 Task: Edit the show available start times in increments of 10 minutes.
Action: Mouse moved to (559, 332)
Screenshot: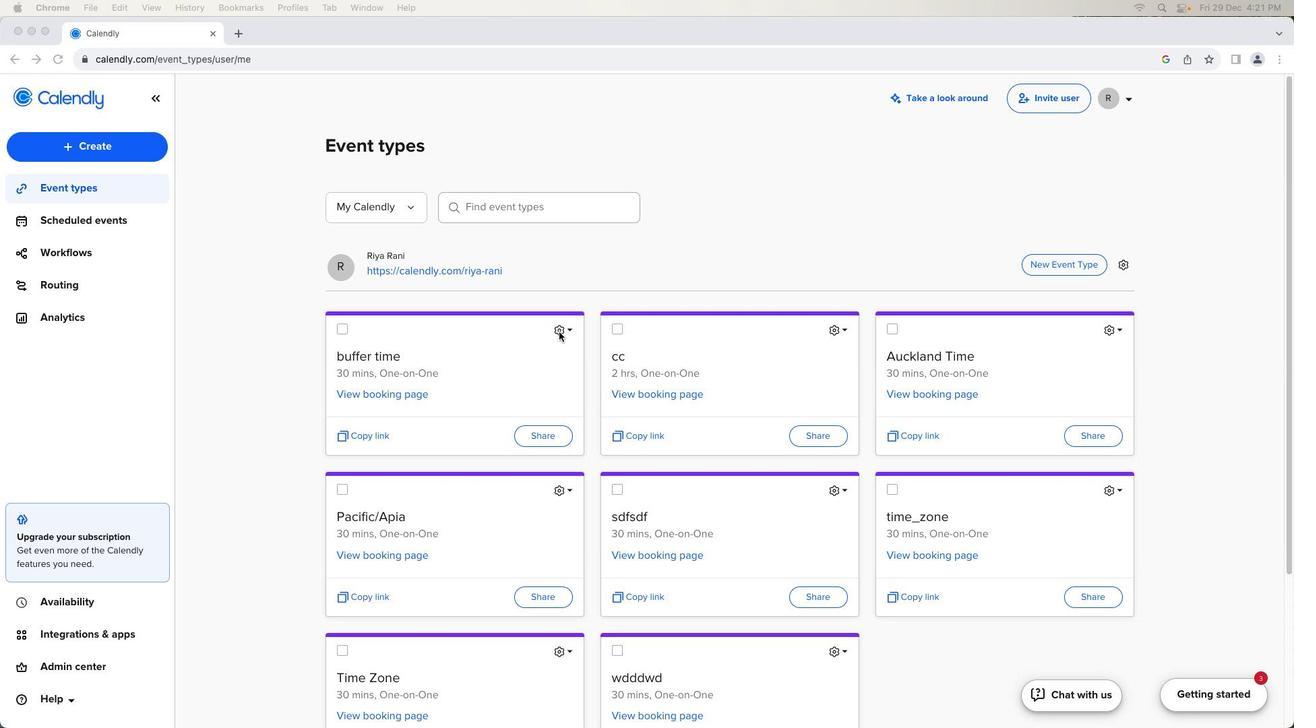 
Action: Mouse pressed left at (559, 332)
Screenshot: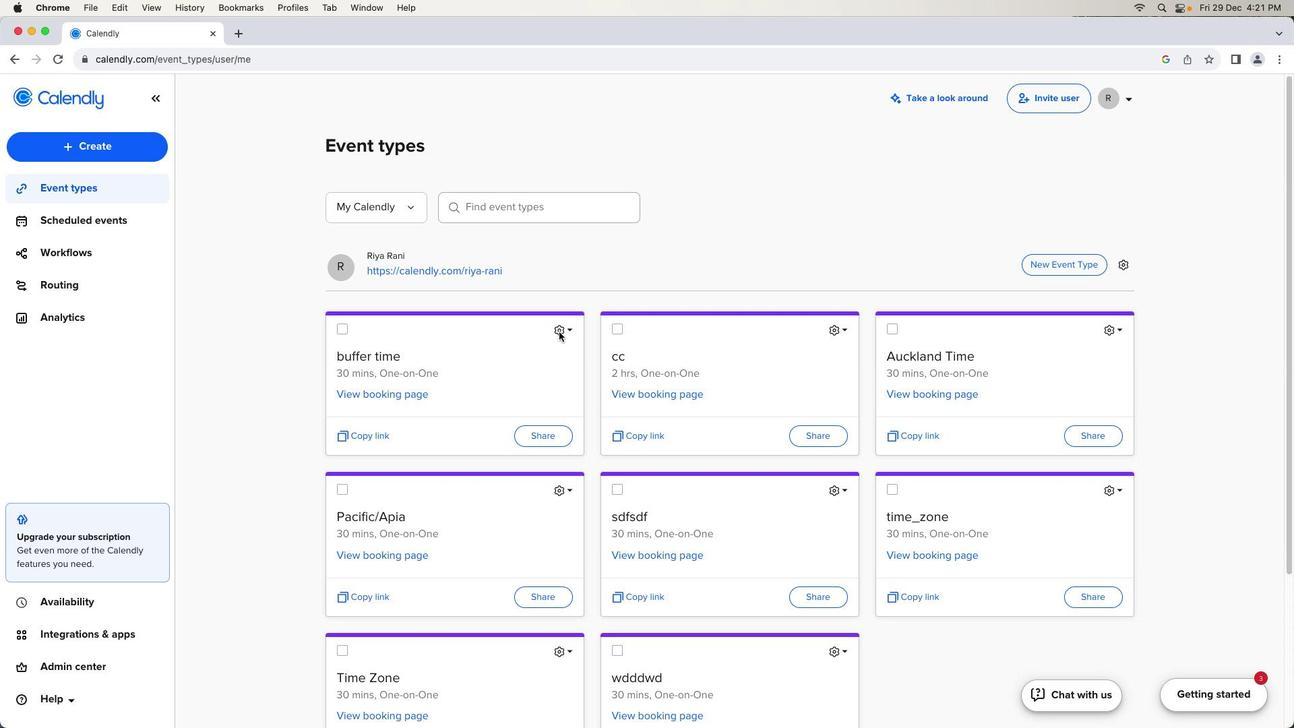 
Action: Mouse moved to (559, 329)
Screenshot: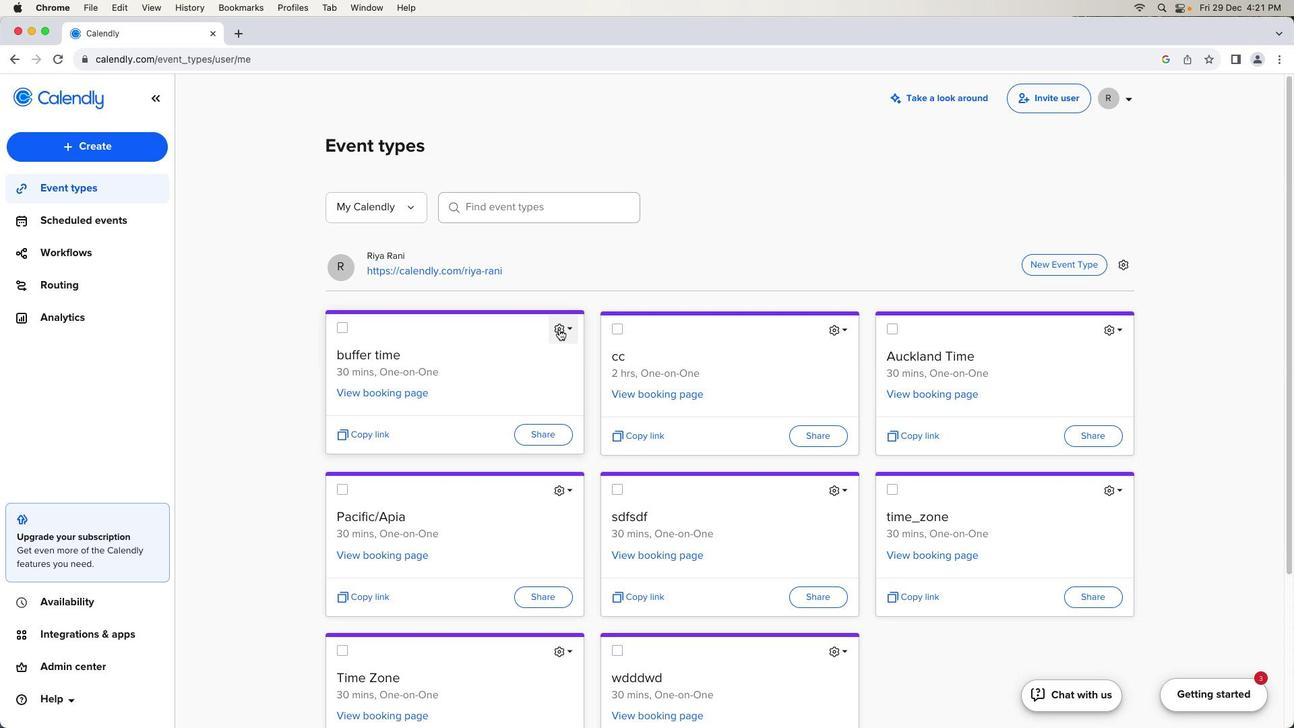 
Action: Mouse pressed left at (559, 329)
Screenshot: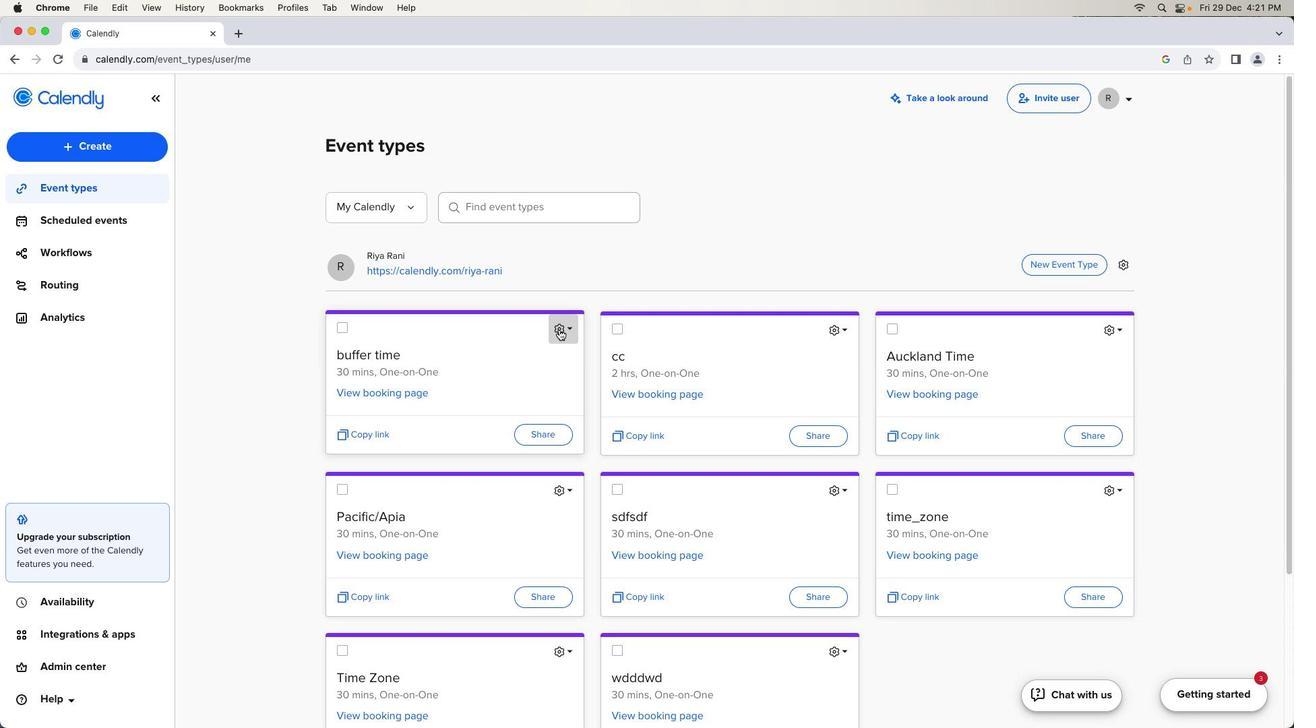
Action: Mouse moved to (526, 374)
Screenshot: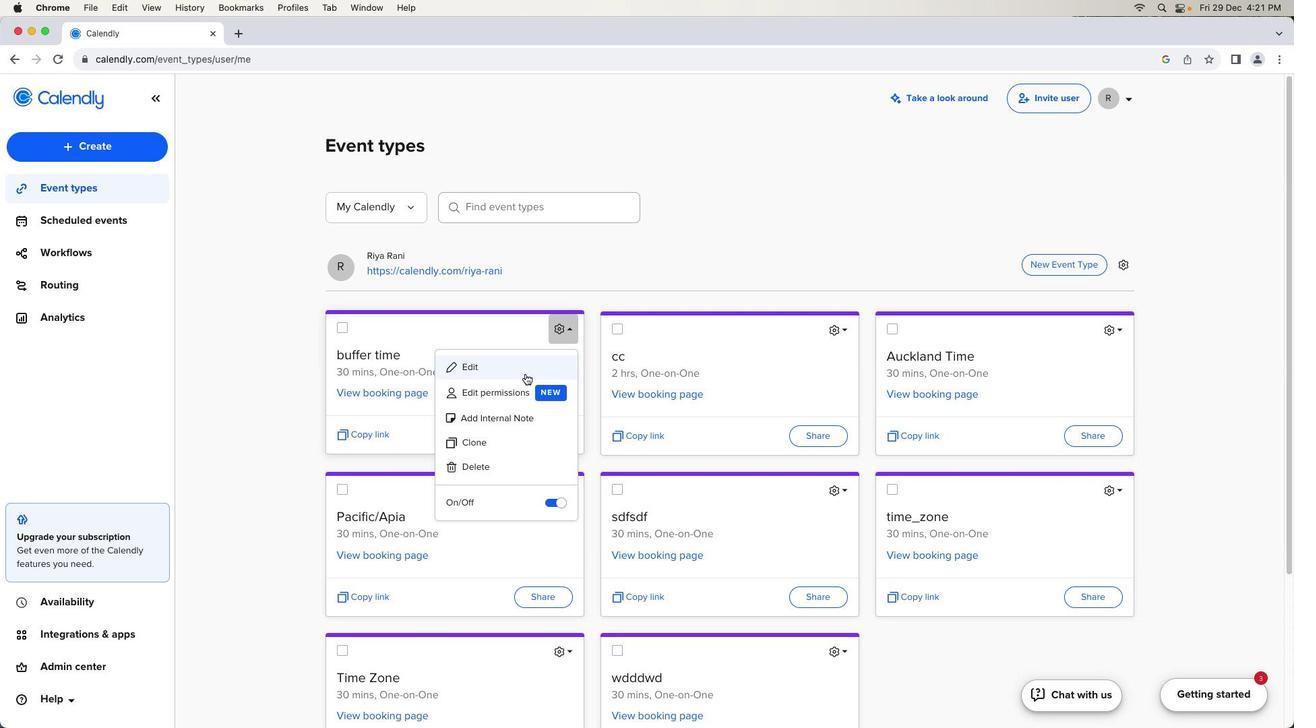 
Action: Mouse pressed left at (526, 374)
Screenshot: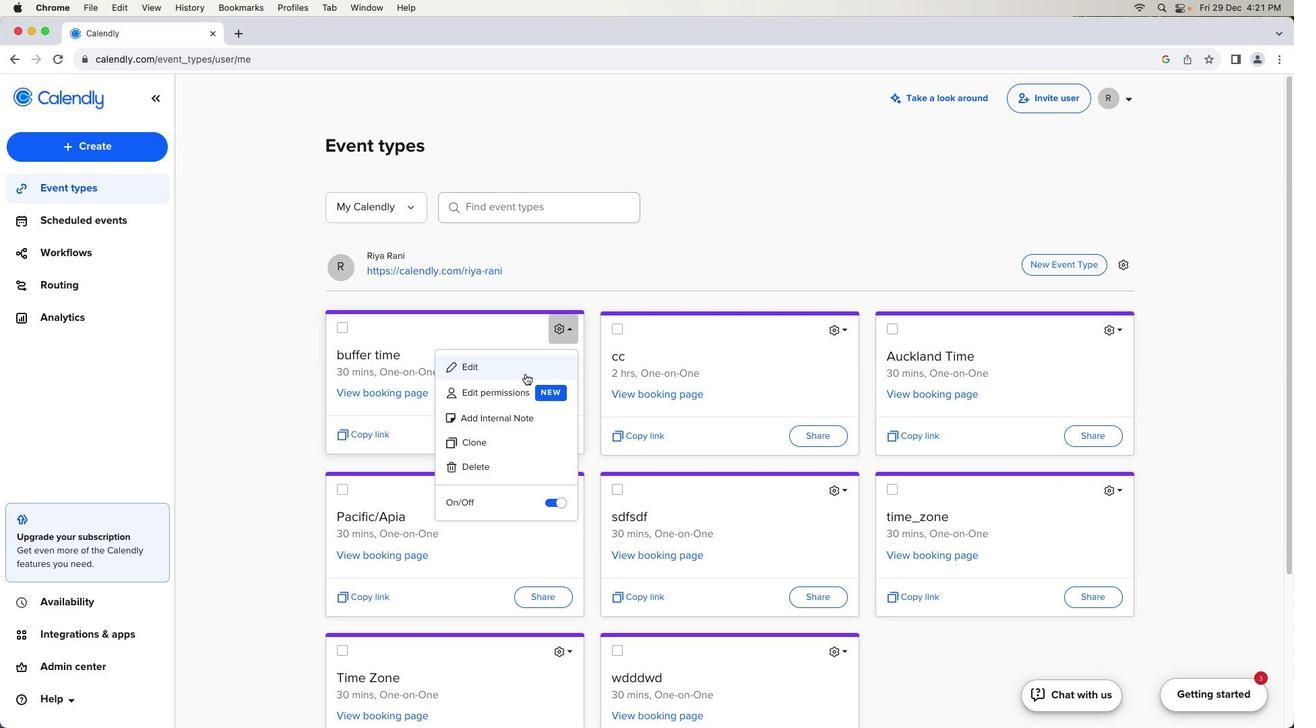 
Action: Mouse moved to (234, 422)
Screenshot: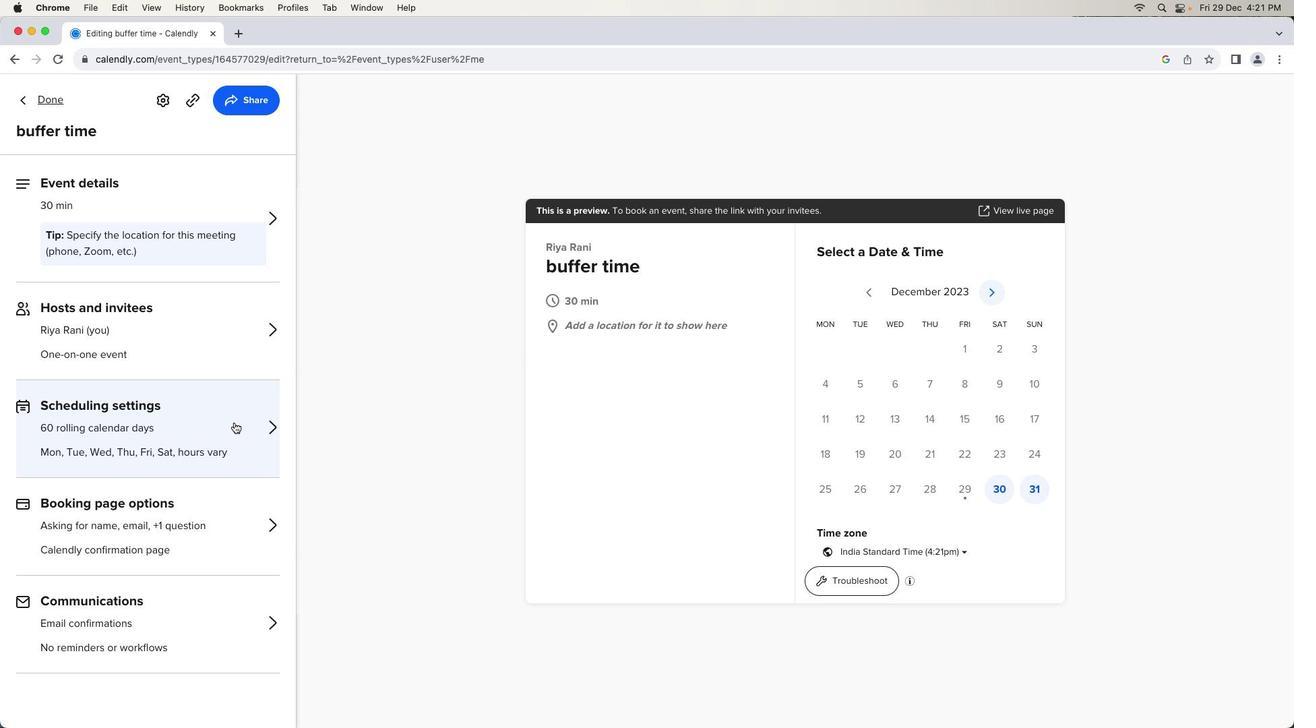 
Action: Mouse pressed left at (234, 422)
Screenshot: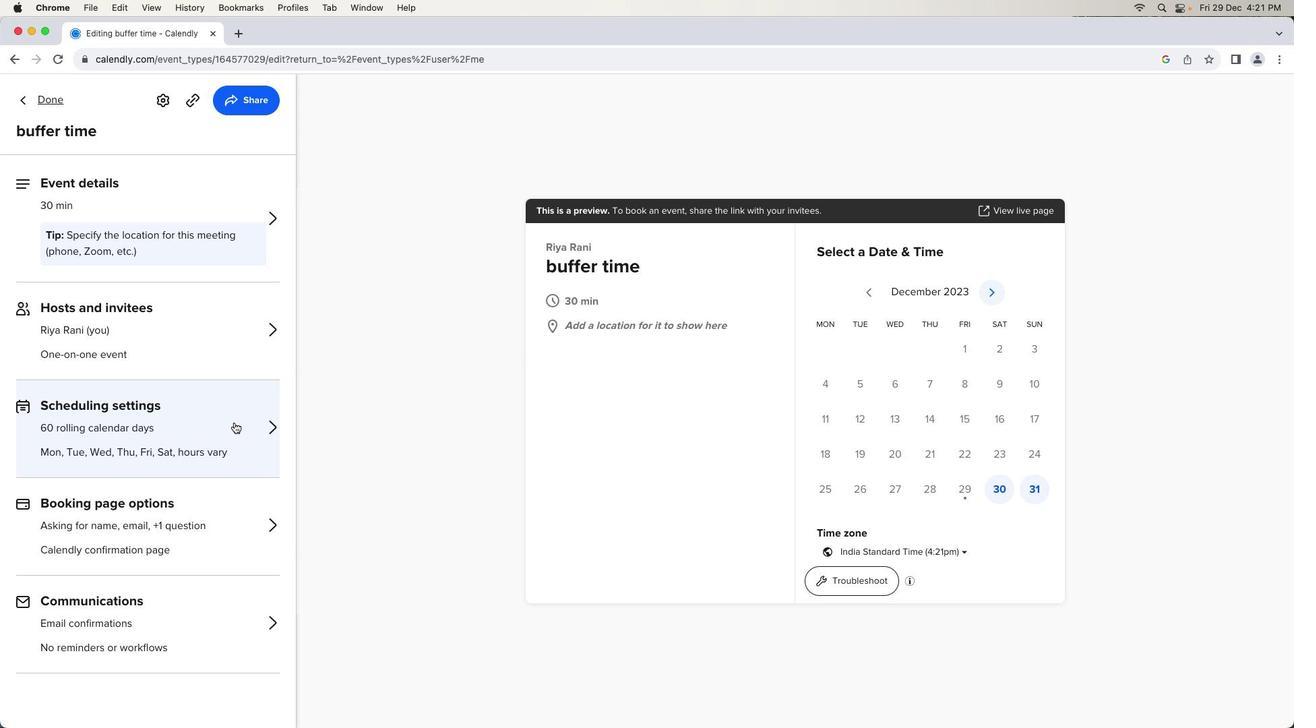 
Action: Mouse moved to (225, 546)
Screenshot: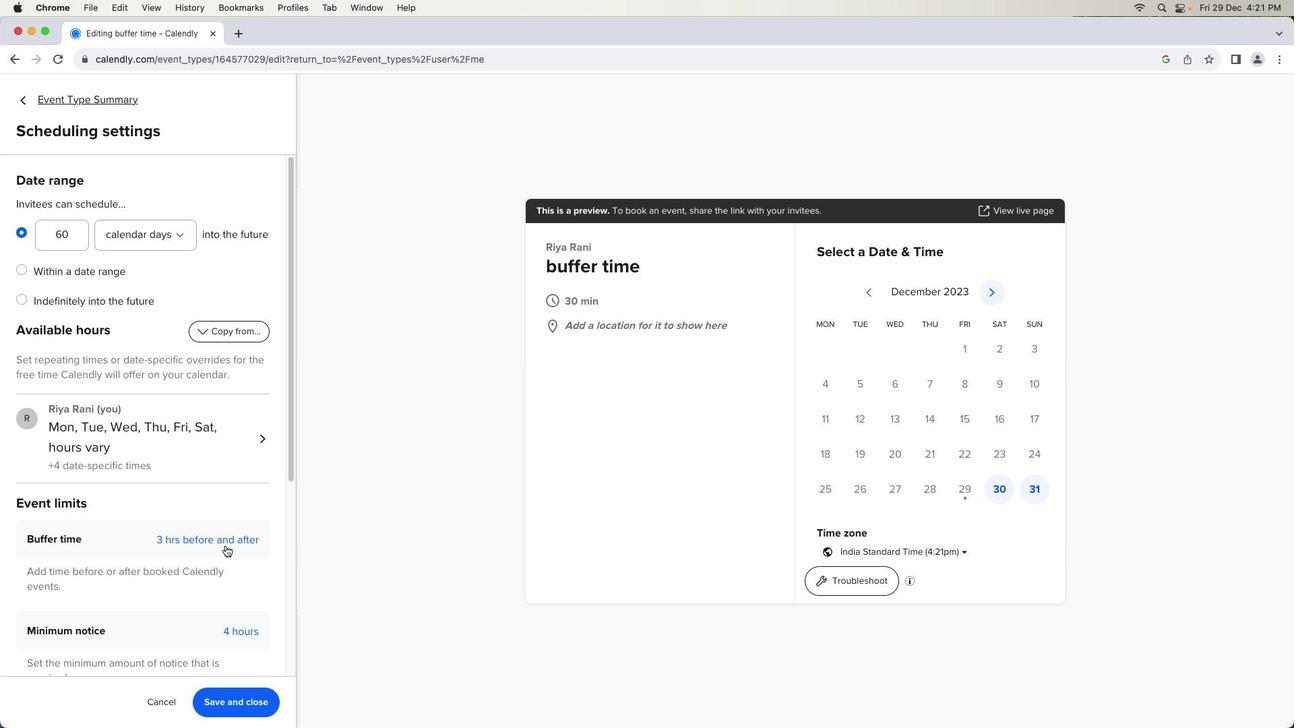 
Action: Mouse scrolled (225, 546) with delta (0, 0)
Screenshot: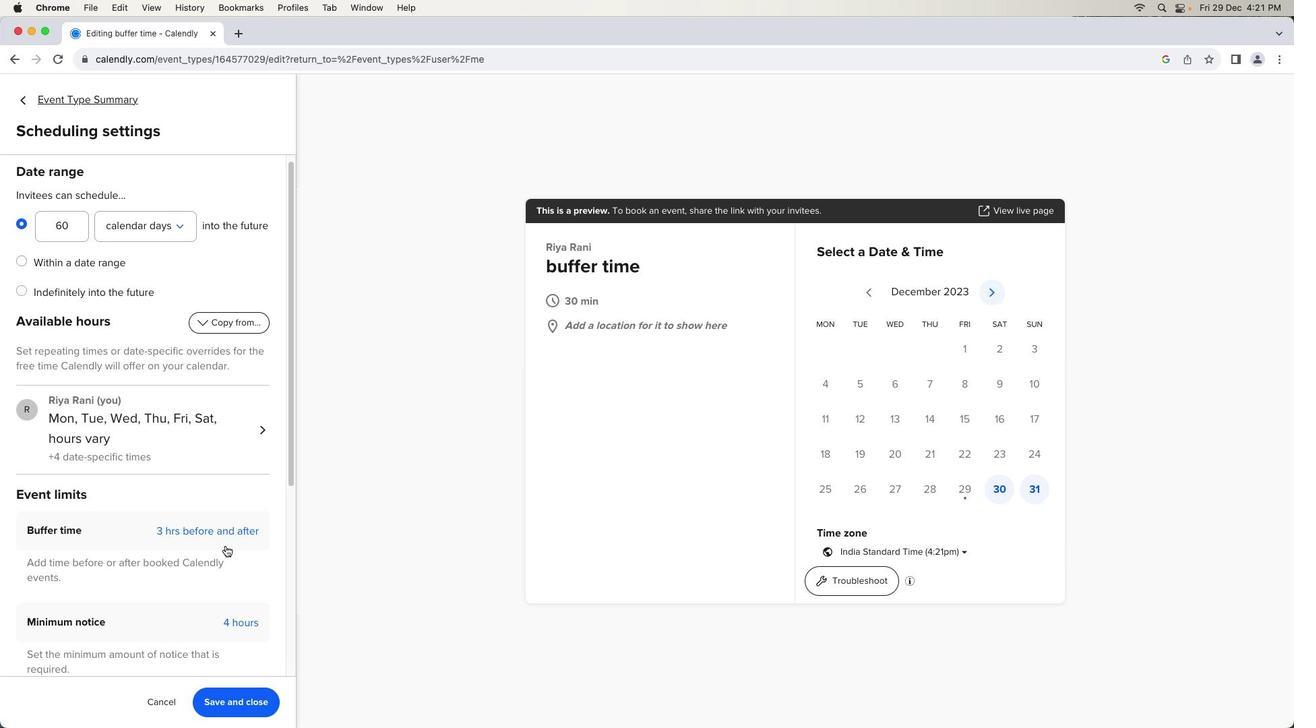 
Action: Mouse scrolled (225, 546) with delta (0, 0)
Screenshot: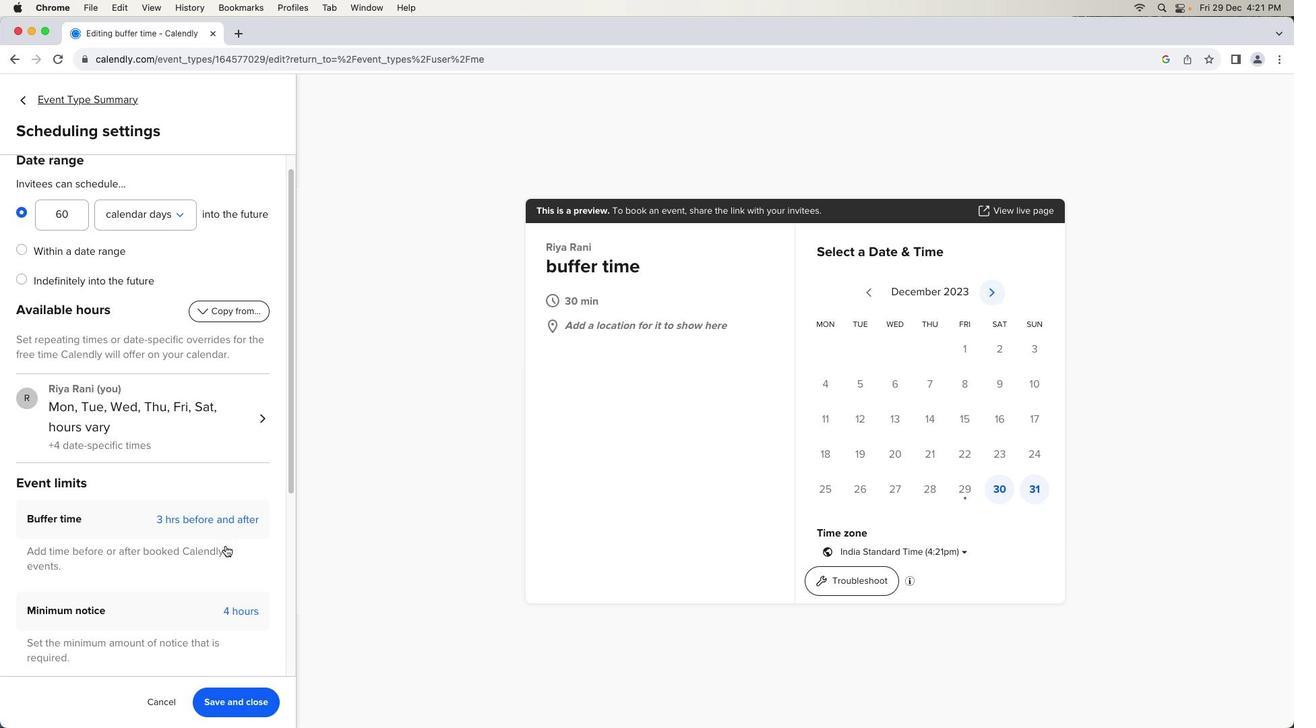 
Action: Mouse scrolled (225, 546) with delta (0, -1)
Screenshot: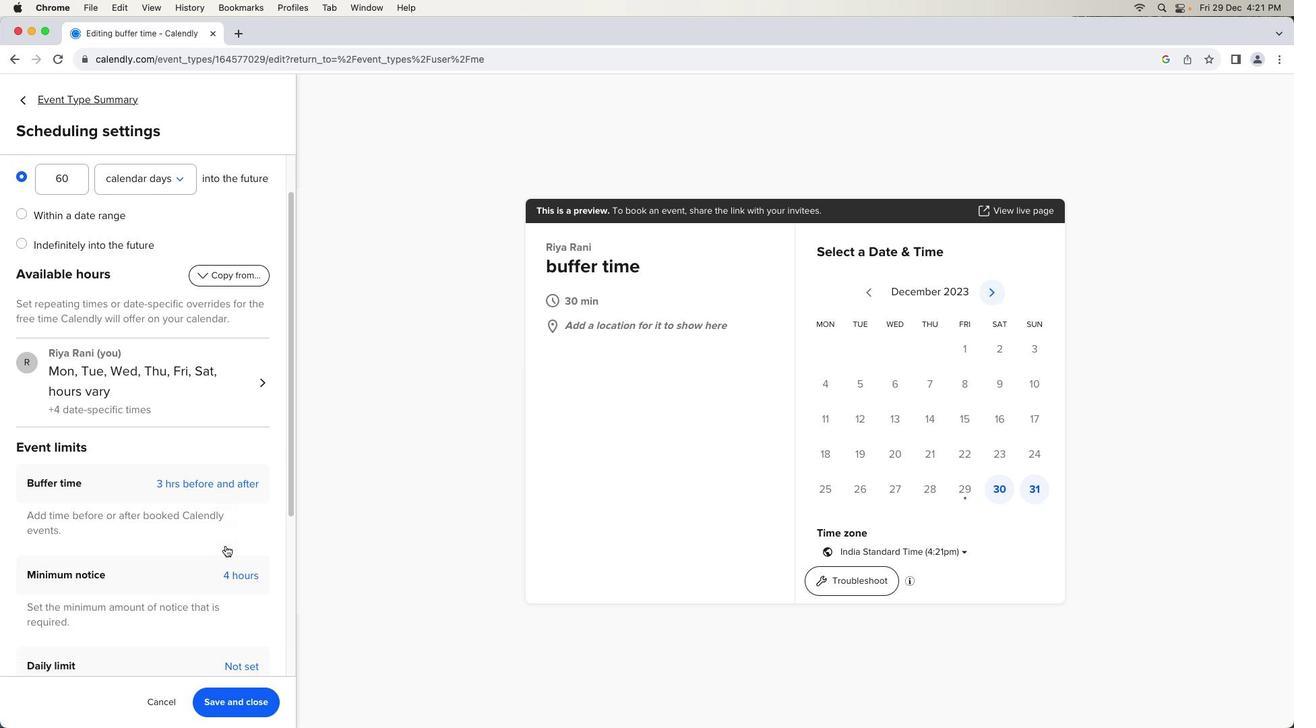 
Action: Mouse scrolled (225, 546) with delta (0, 0)
Screenshot: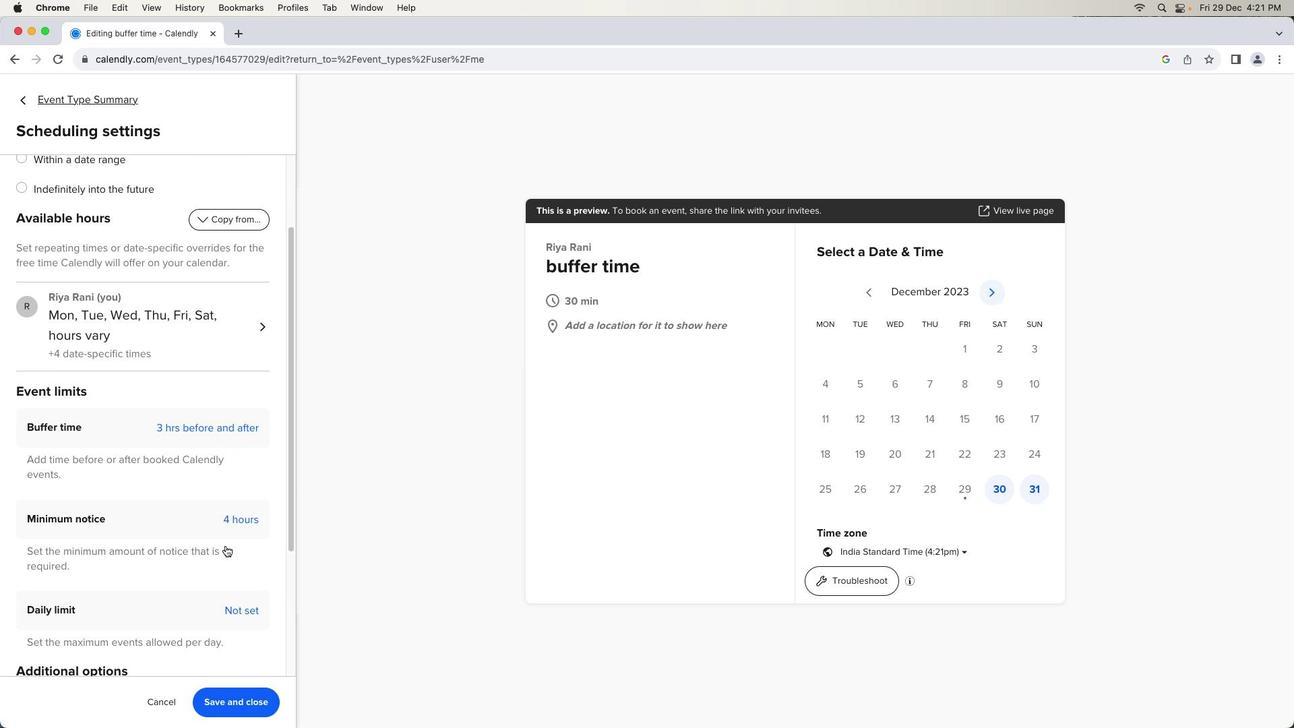 
Action: Mouse scrolled (225, 546) with delta (0, 0)
Screenshot: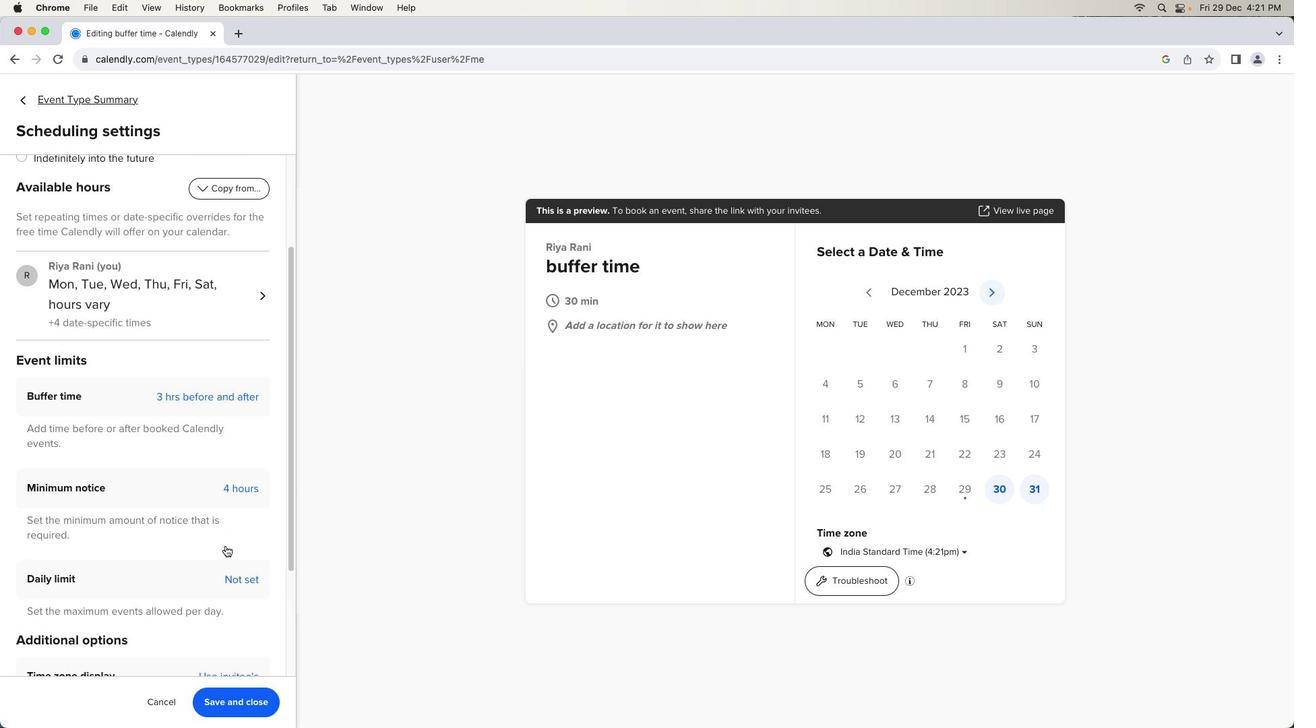 
Action: Mouse scrolled (225, 546) with delta (0, -2)
Screenshot: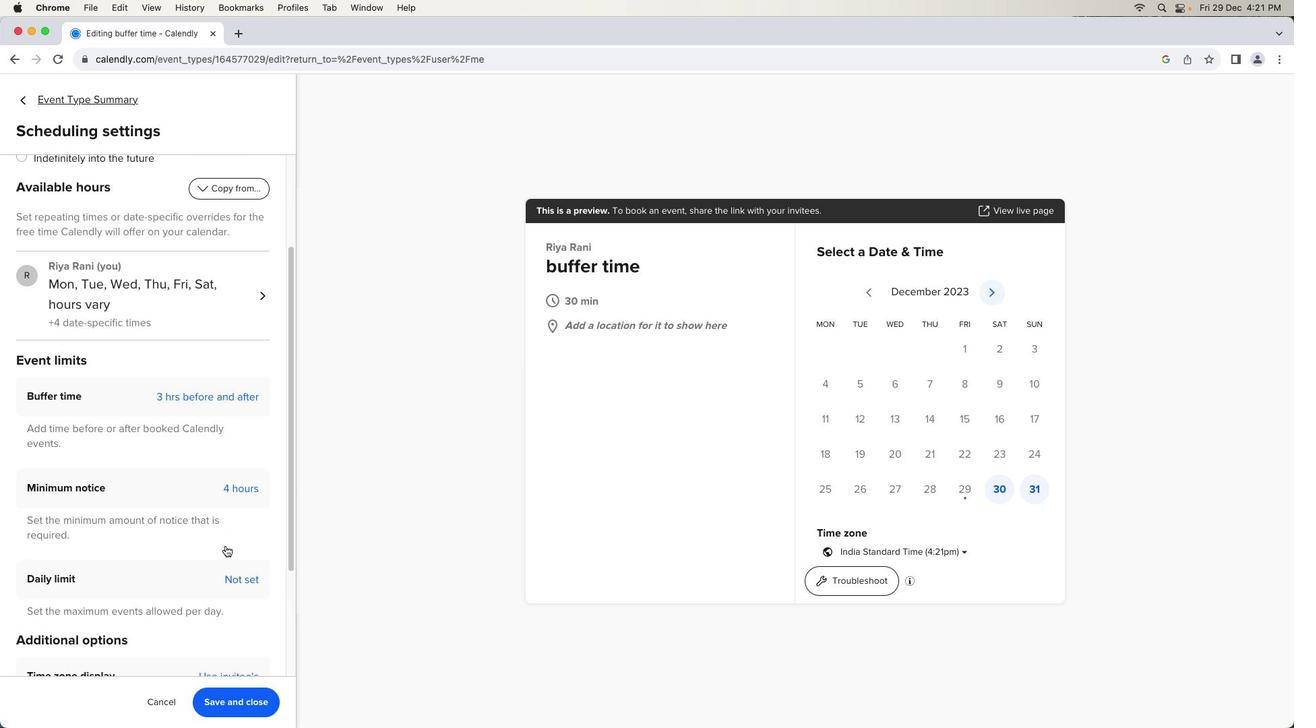 
Action: Mouse scrolled (225, 546) with delta (0, 0)
Screenshot: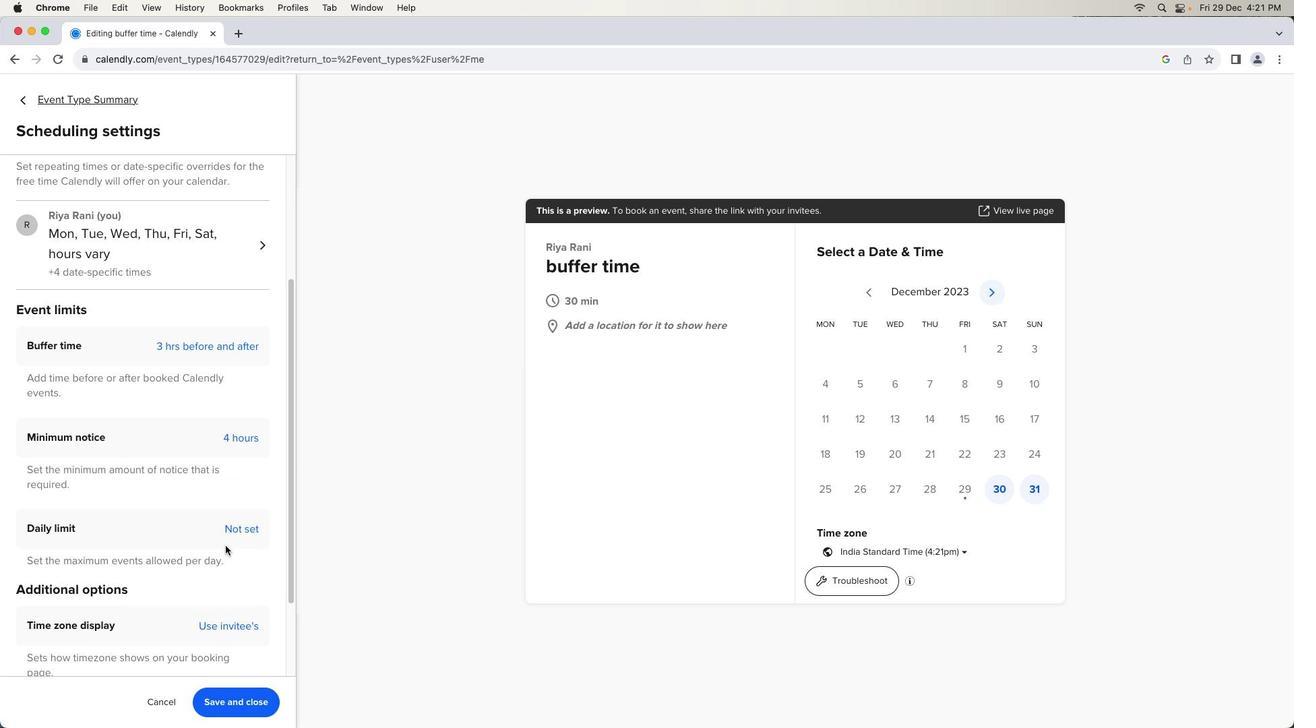 
Action: Mouse scrolled (225, 546) with delta (0, 0)
Screenshot: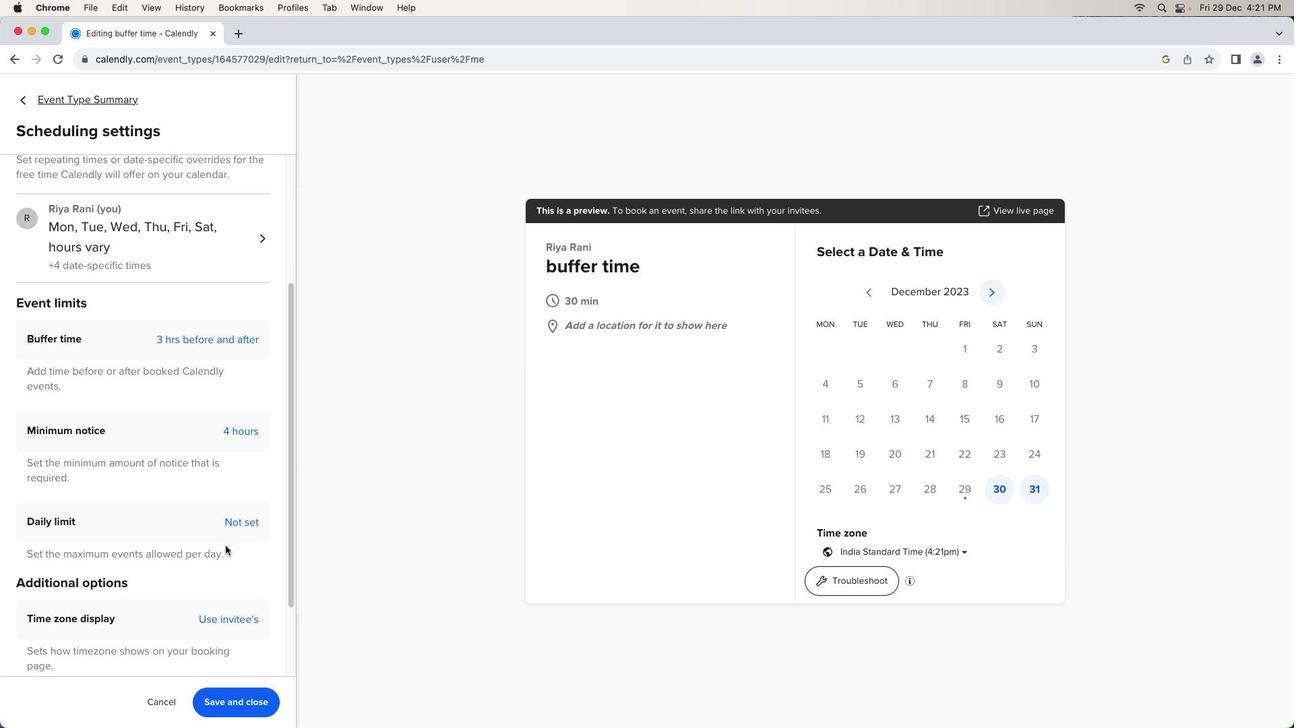 
Action: Mouse scrolled (225, 546) with delta (0, 0)
Screenshot: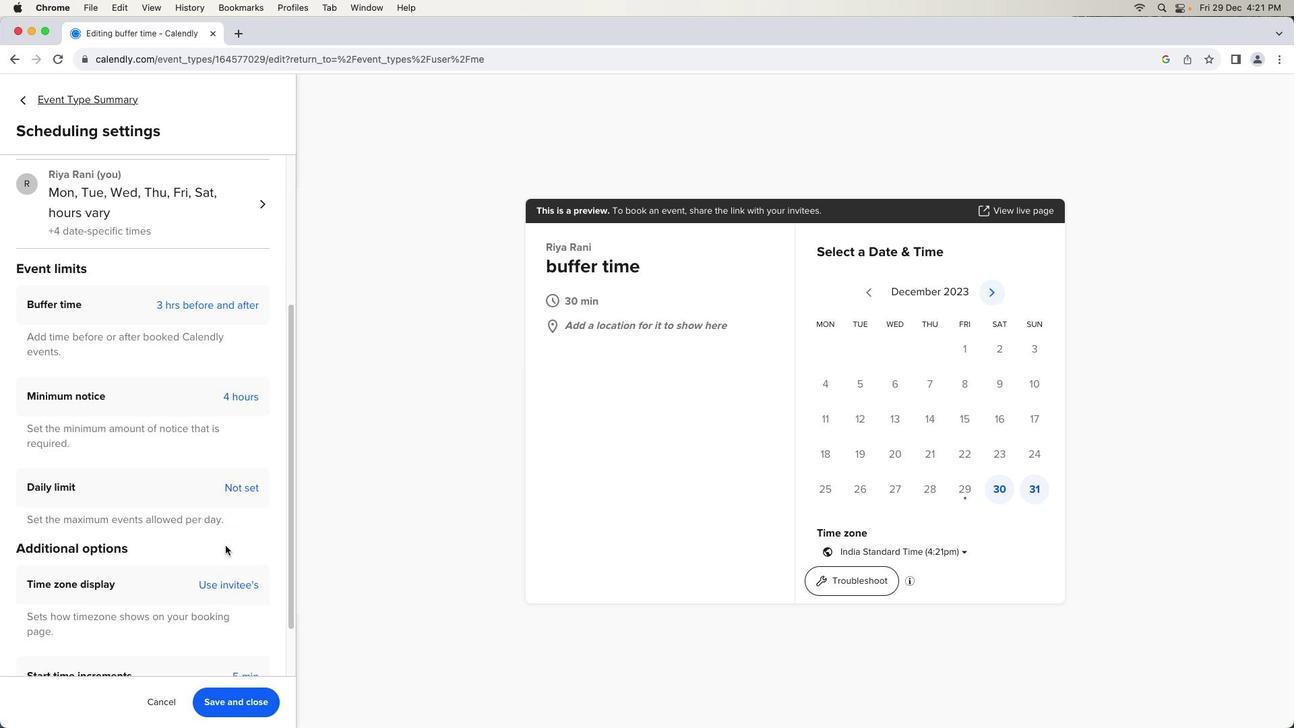 
Action: Mouse moved to (225, 545)
Screenshot: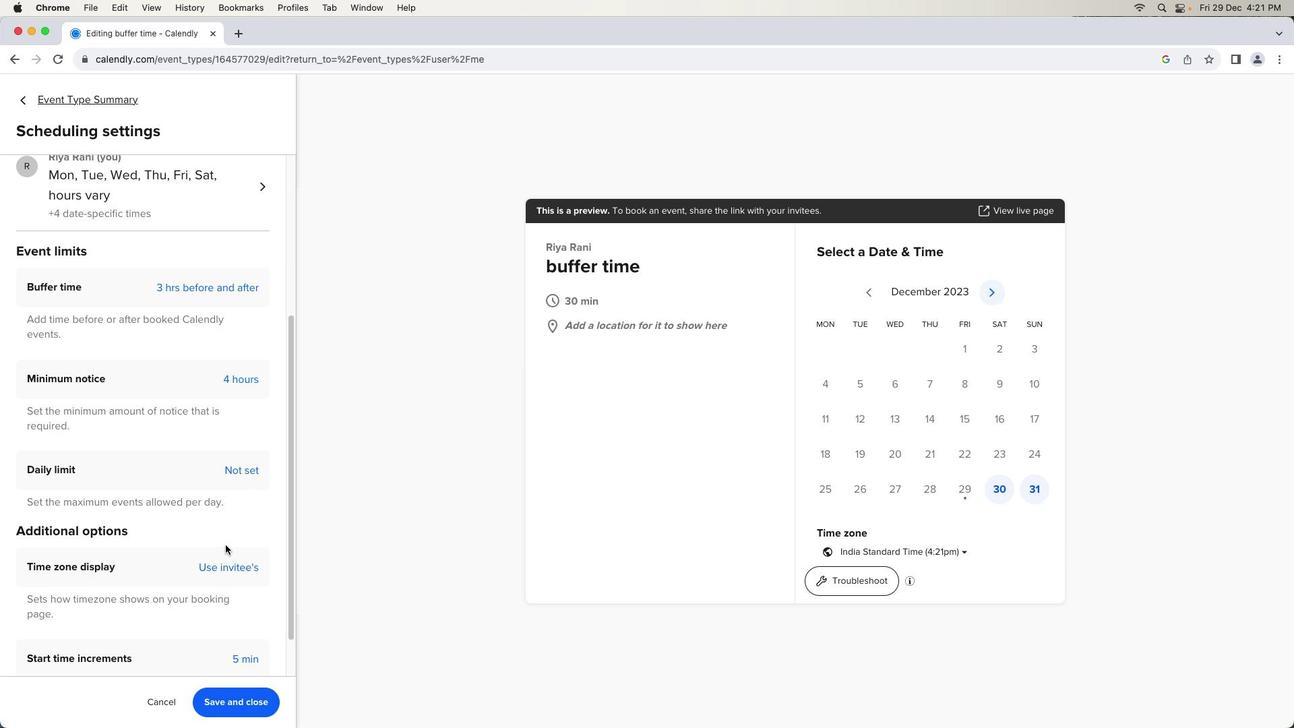 
Action: Mouse scrolled (225, 545) with delta (0, 0)
Screenshot: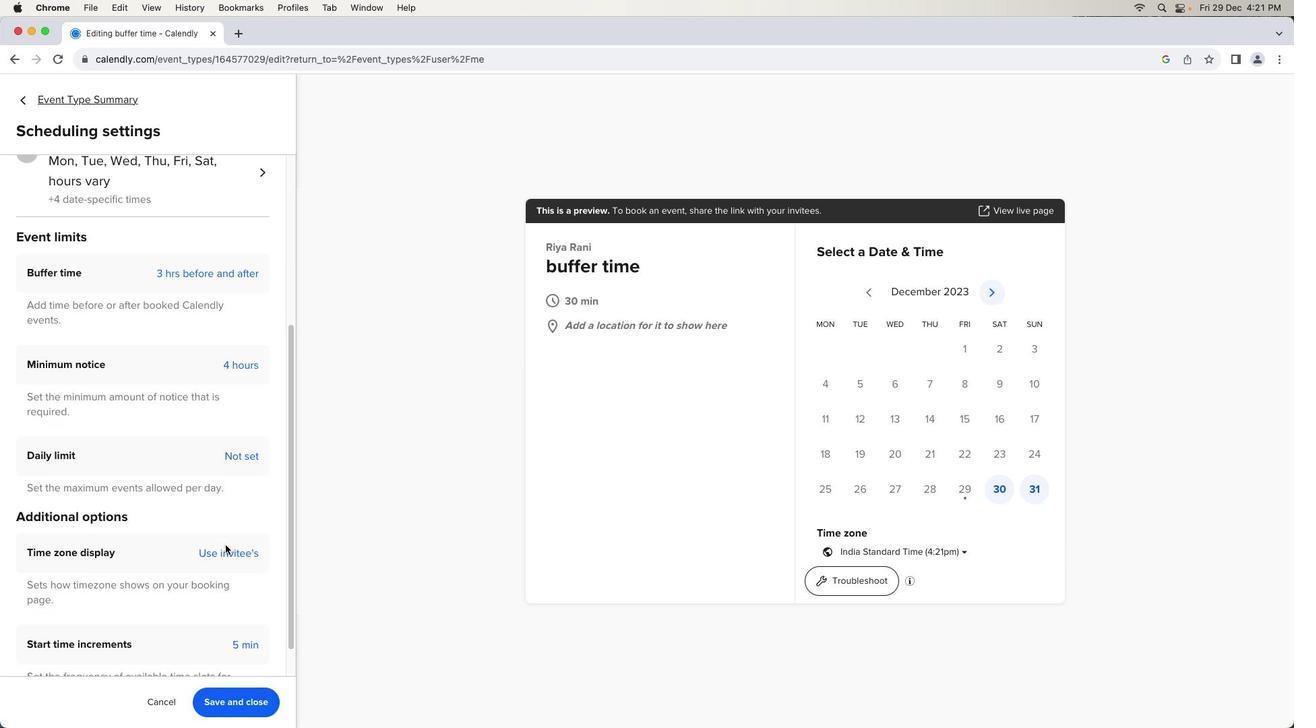 
Action: Mouse scrolled (225, 545) with delta (0, 0)
Screenshot: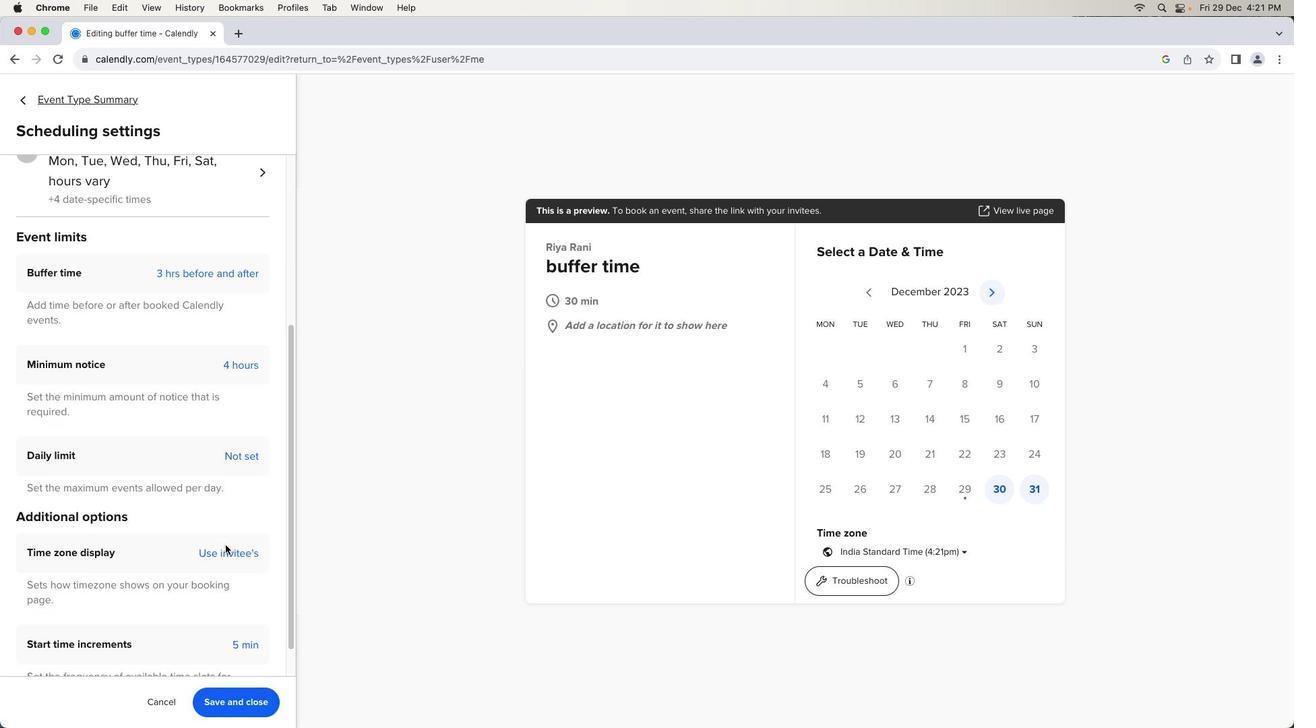 
Action: Mouse scrolled (225, 545) with delta (0, -1)
Screenshot: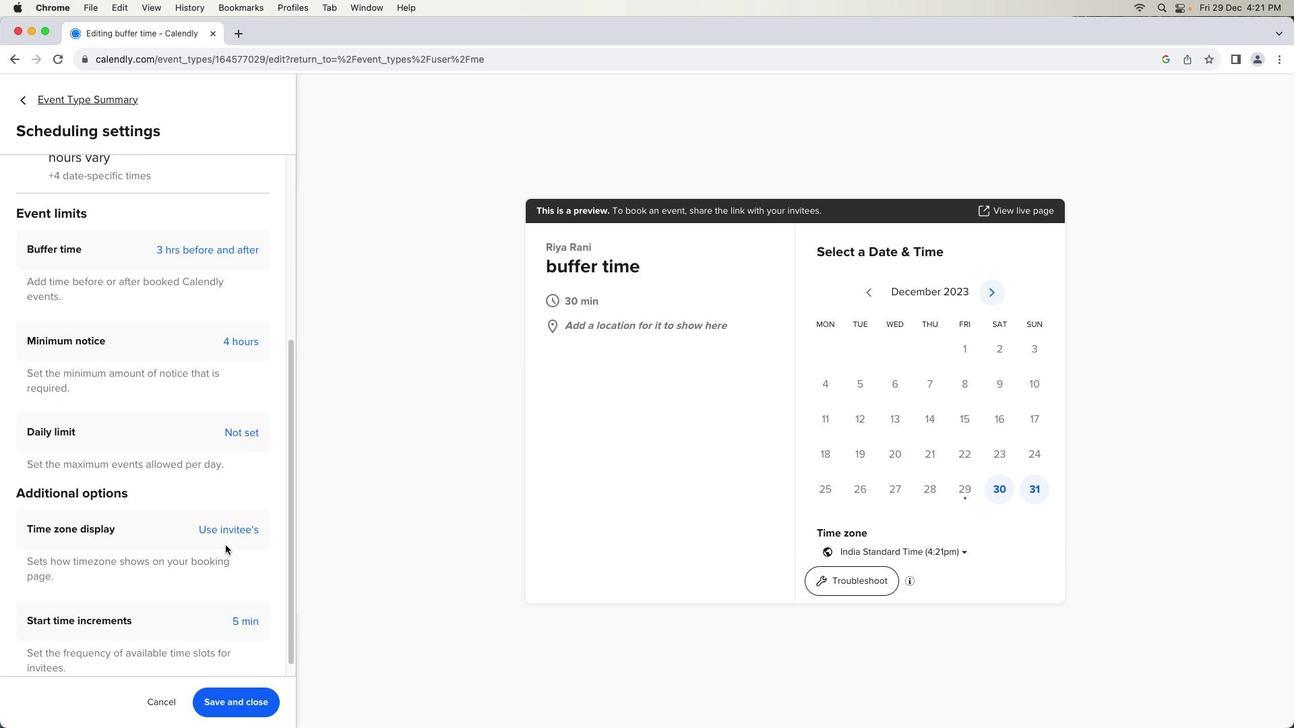 
Action: Mouse scrolled (225, 545) with delta (0, -2)
Screenshot: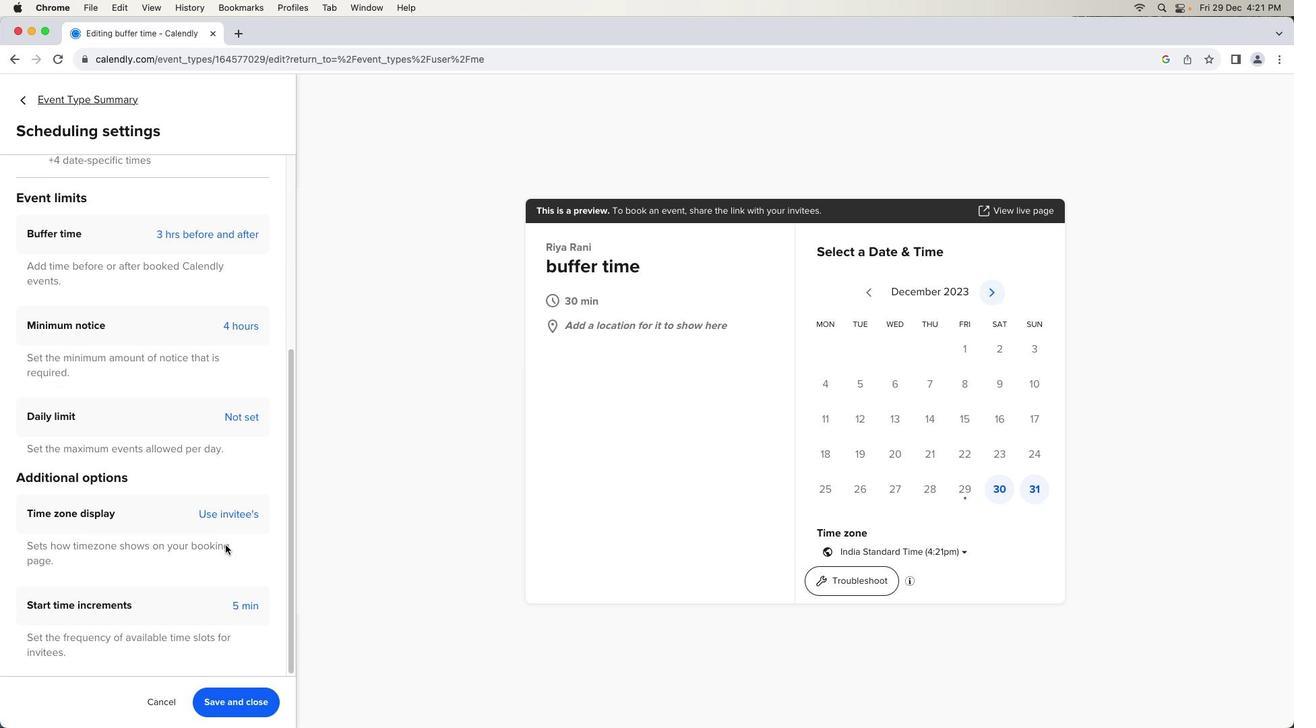 
Action: Mouse scrolled (225, 545) with delta (0, 0)
Screenshot: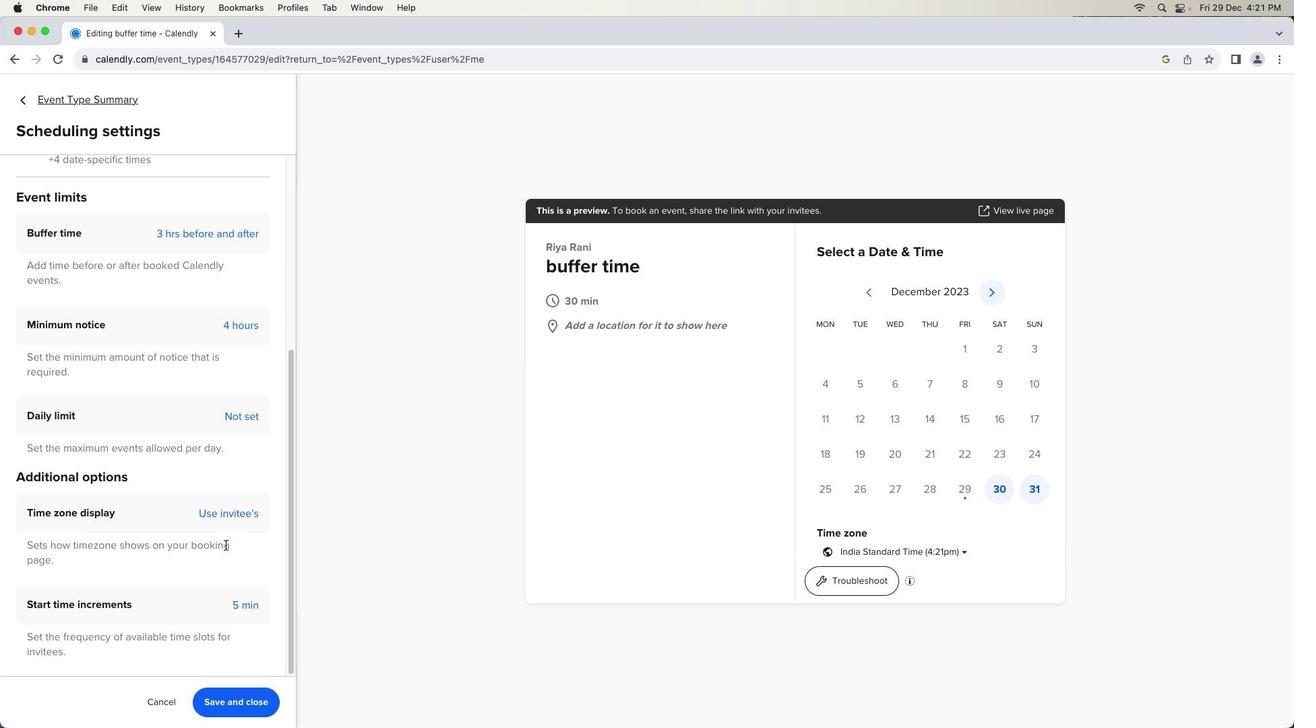
Action: Mouse scrolled (225, 545) with delta (0, 0)
Screenshot: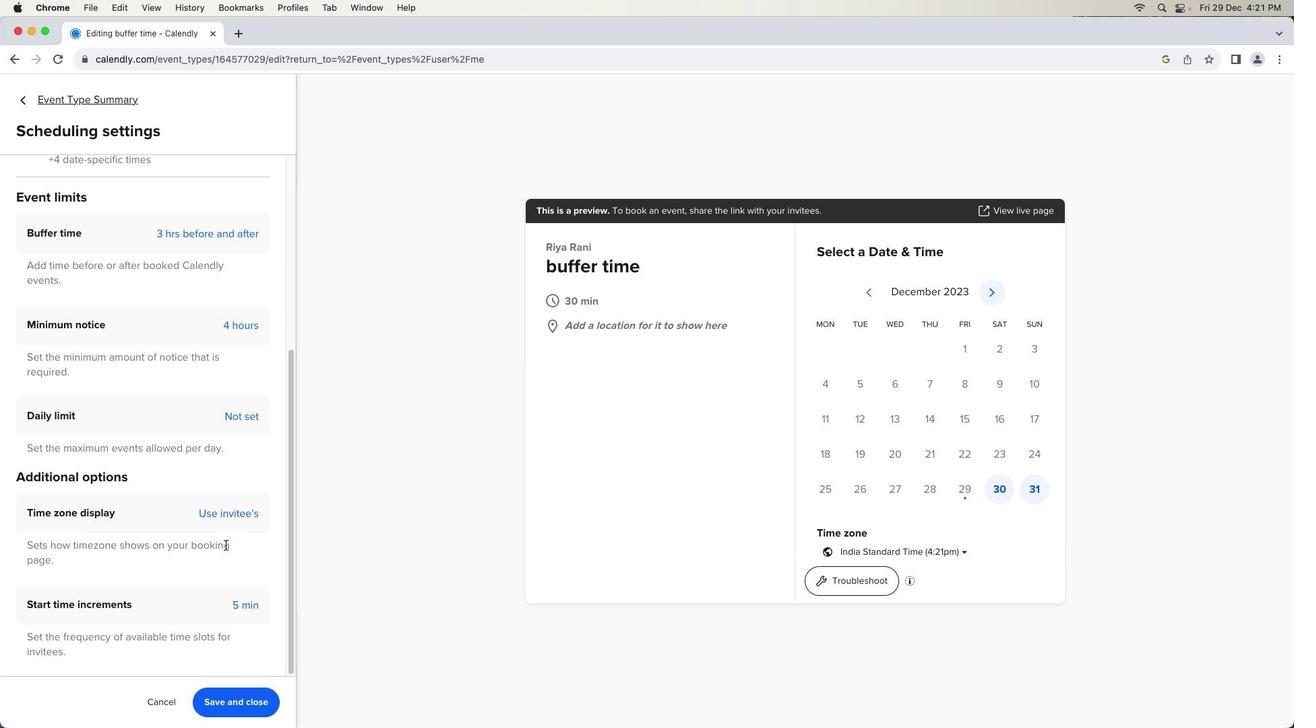 
Action: Mouse scrolled (225, 545) with delta (0, 0)
Screenshot: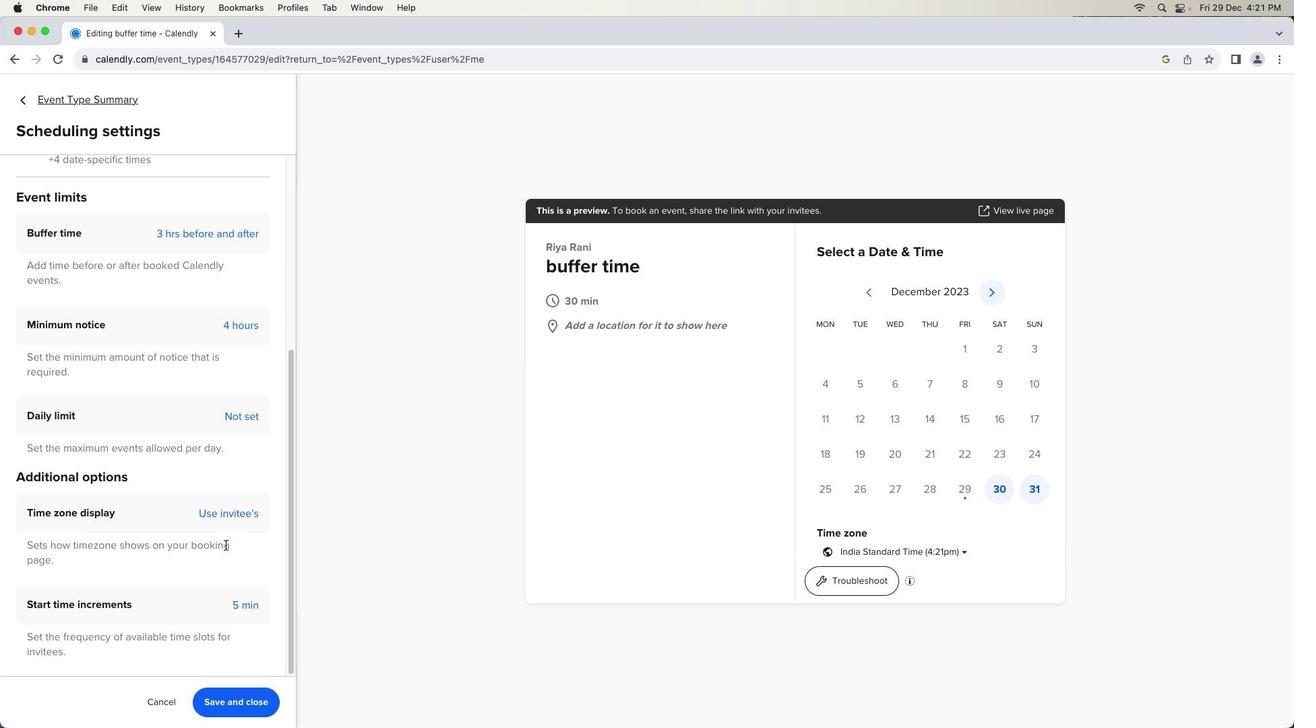 
Action: Mouse moved to (102, 605)
Screenshot: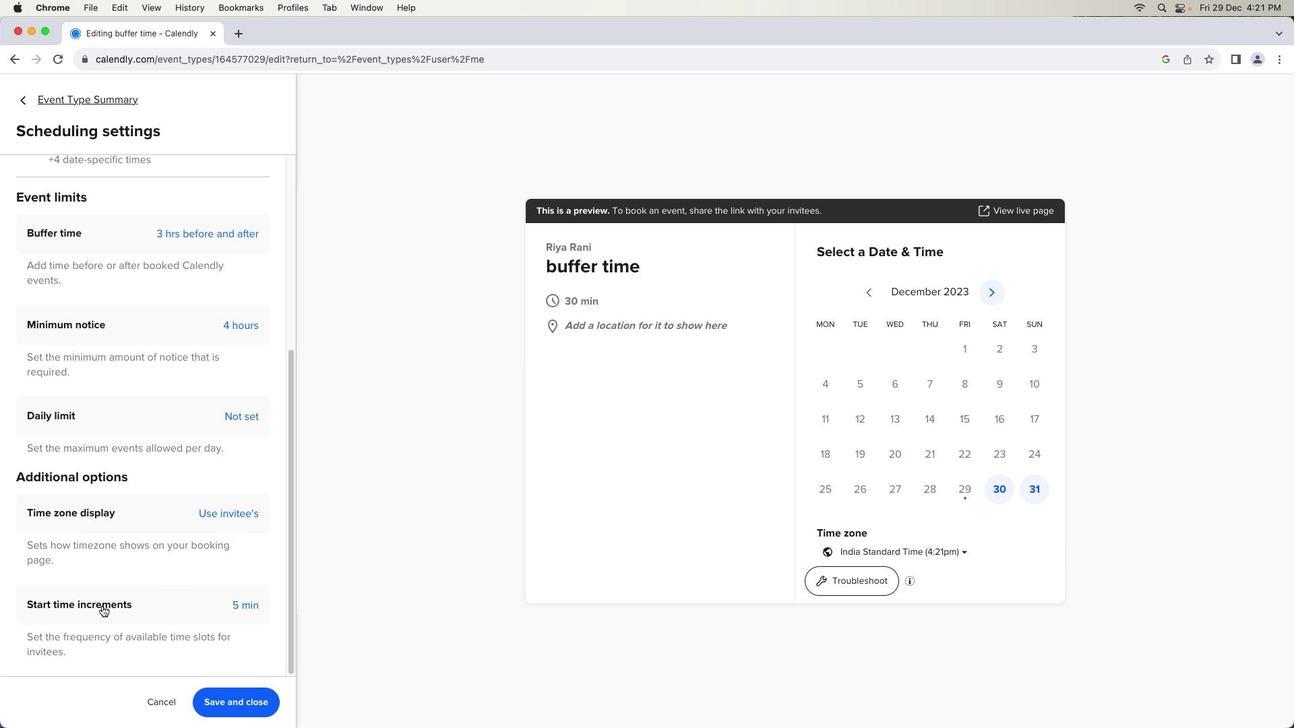 
Action: Mouse pressed left at (102, 605)
Screenshot: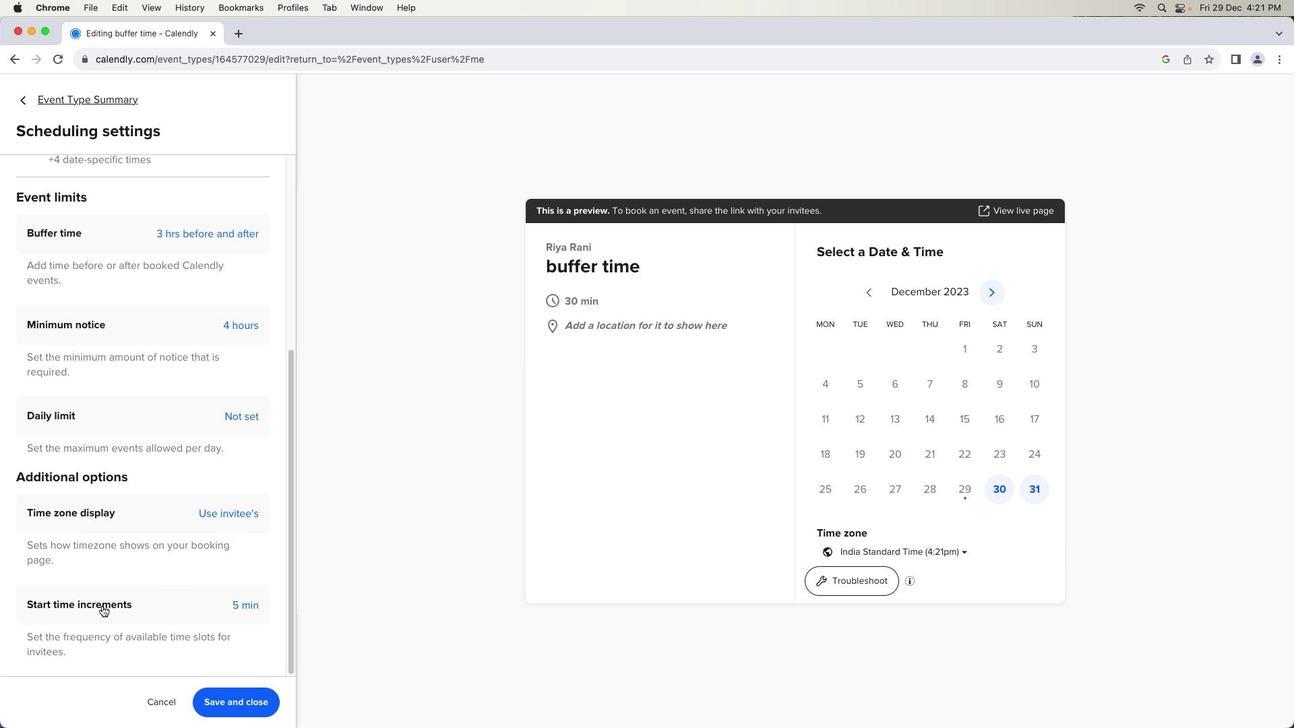 
Action: Mouse moved to (110, 604)
Screenshot: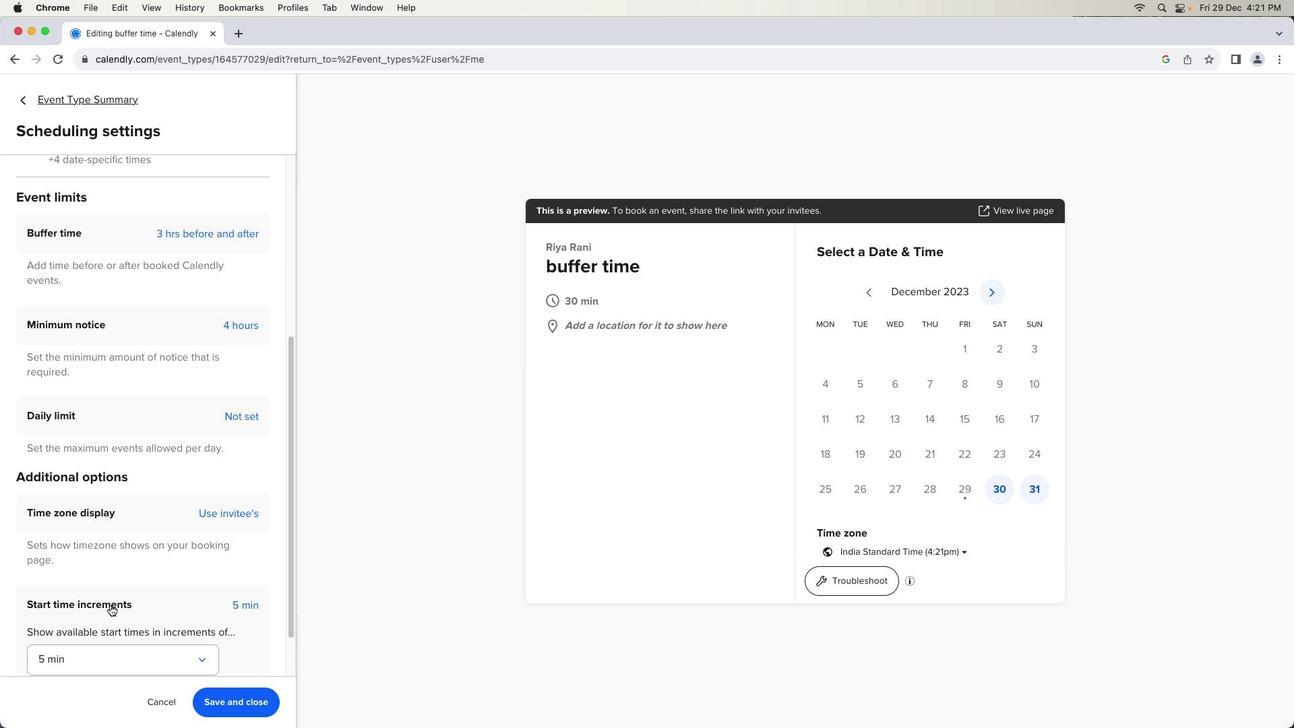 
Action: Mouse scrolled (110, 604) with delta (0, 0)
Screenshot: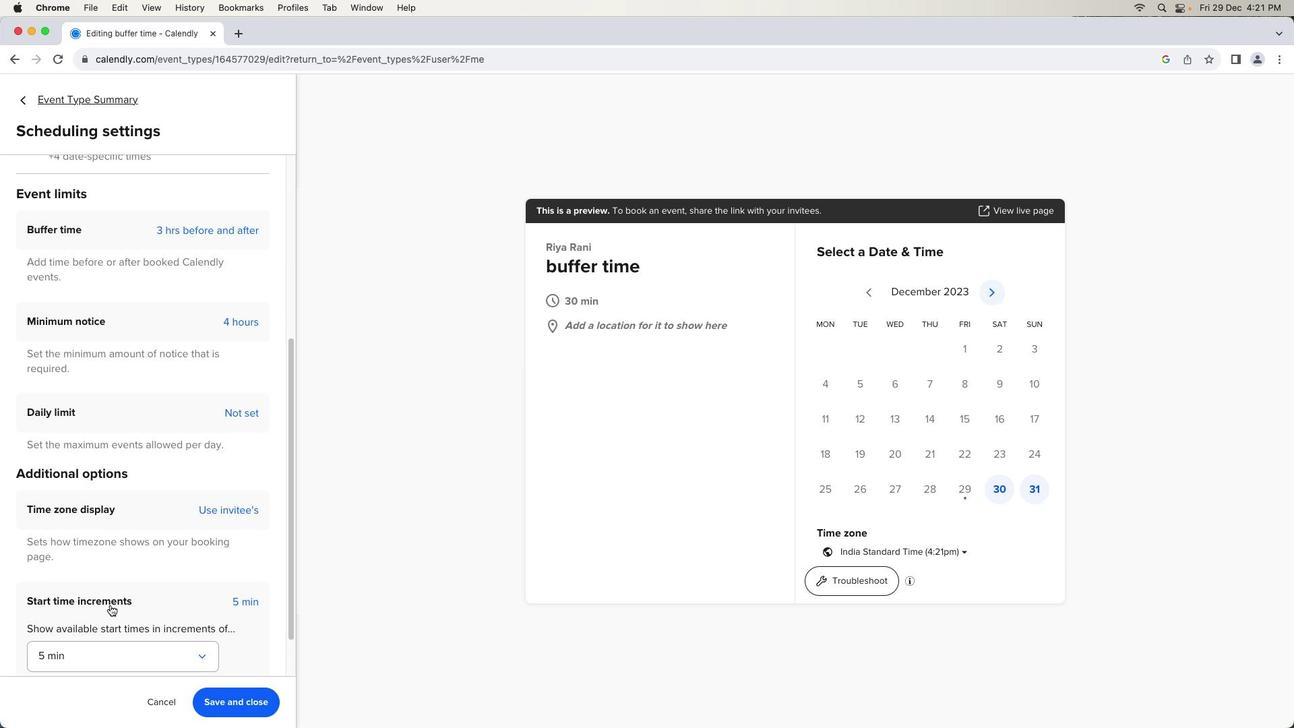 
Action: Mouse scrolled (110, 604) with delta (0, 0)
Screenshot: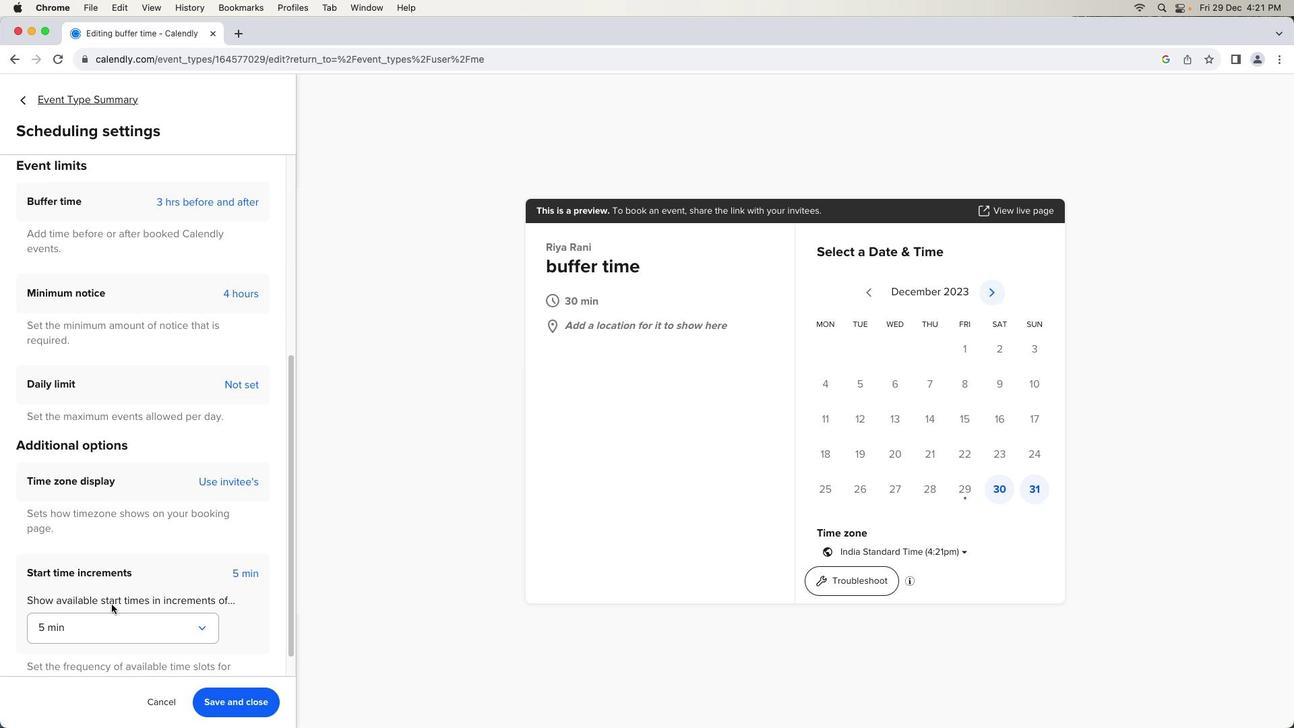 
Action: Mouse scrolled (110, 604) with delta (0, 0)
Screenshot: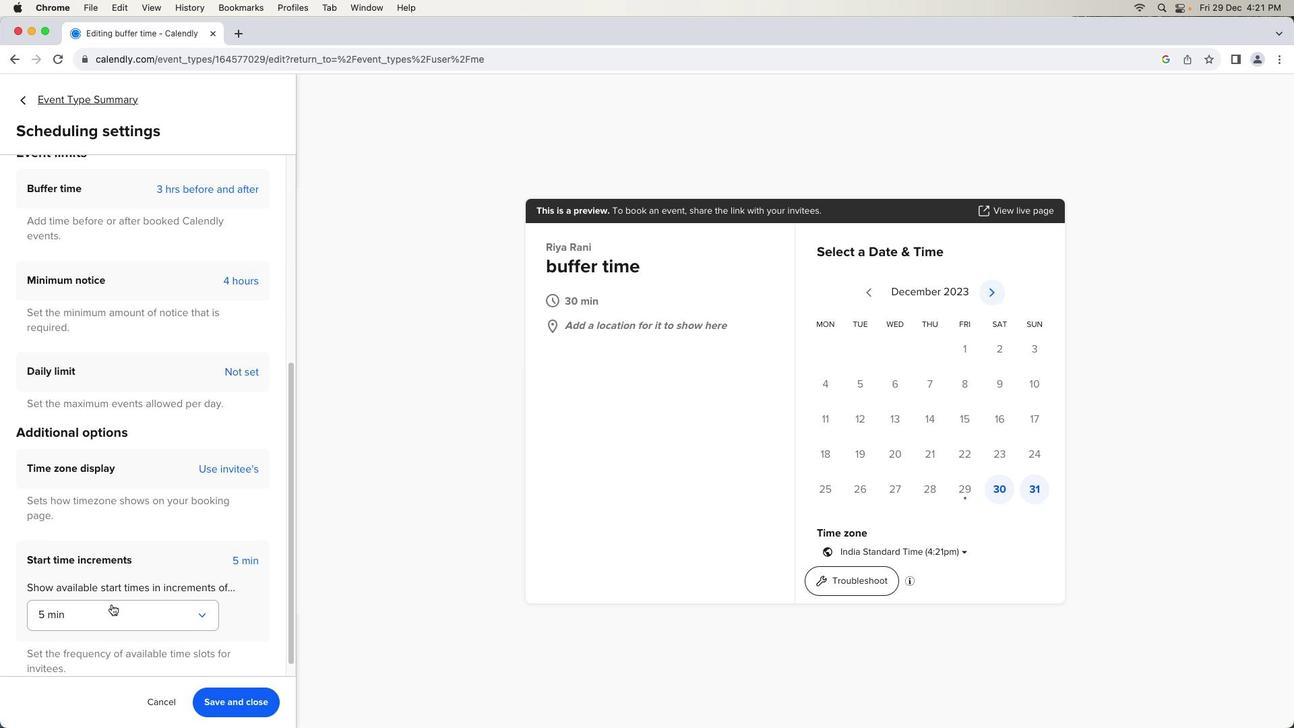 
Action: Mouse moved to (110, 604)
Screenshot: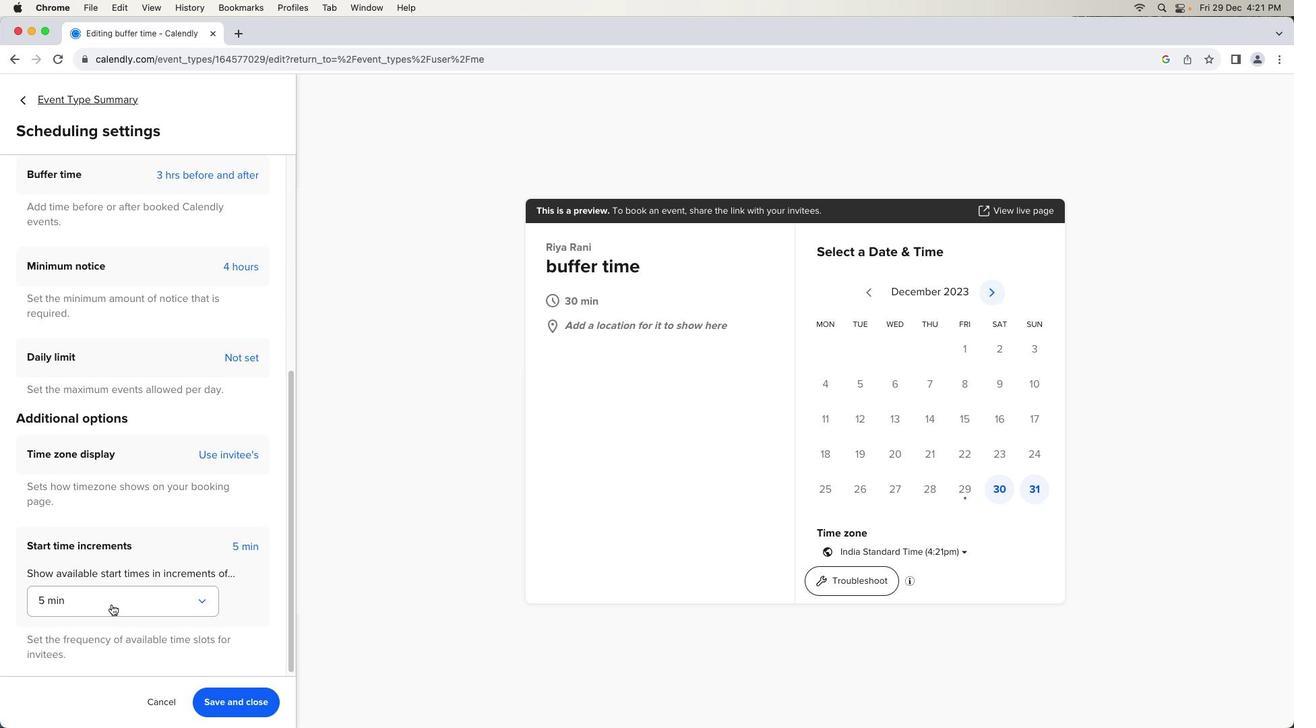 
Action: Mouse scrolled (110, 604) with delta (0, -1)
Screenshot: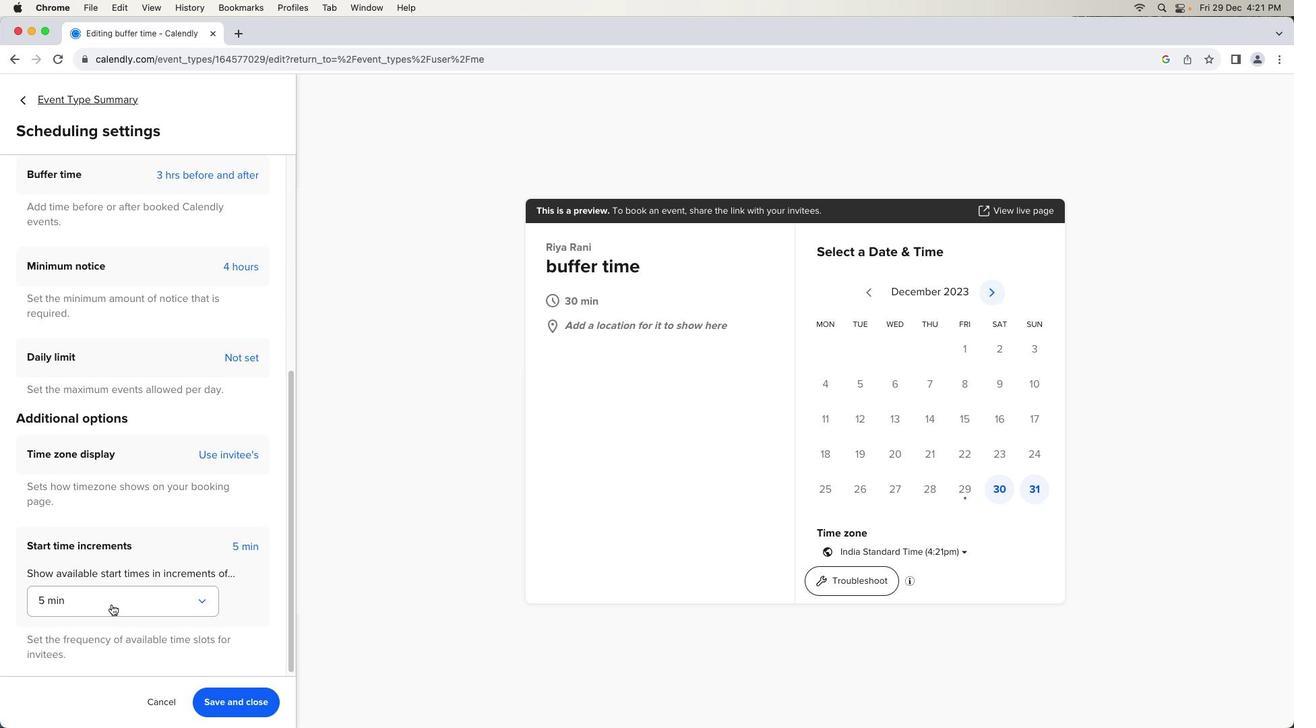 
Action: Mouse moved to (111, 604)
Screenshot: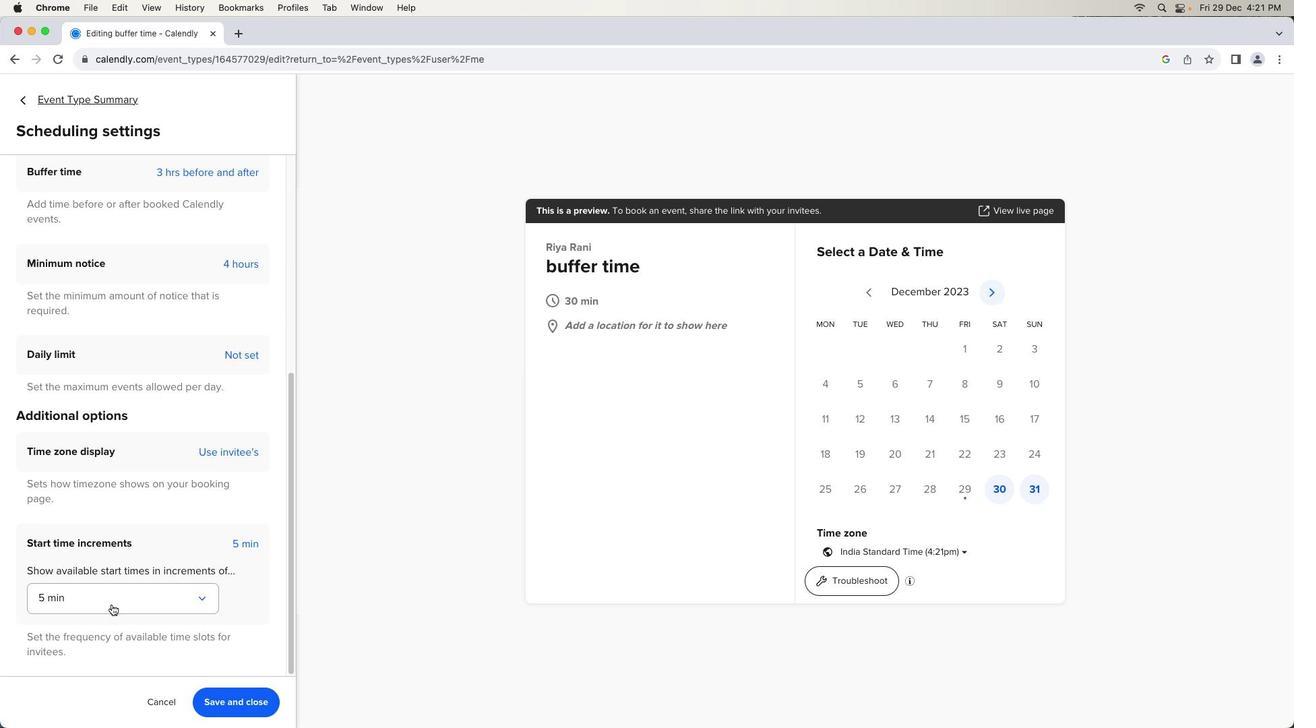 
Action: Mouse scrolled (111, 604) with delta (0, 0)
Screenshot: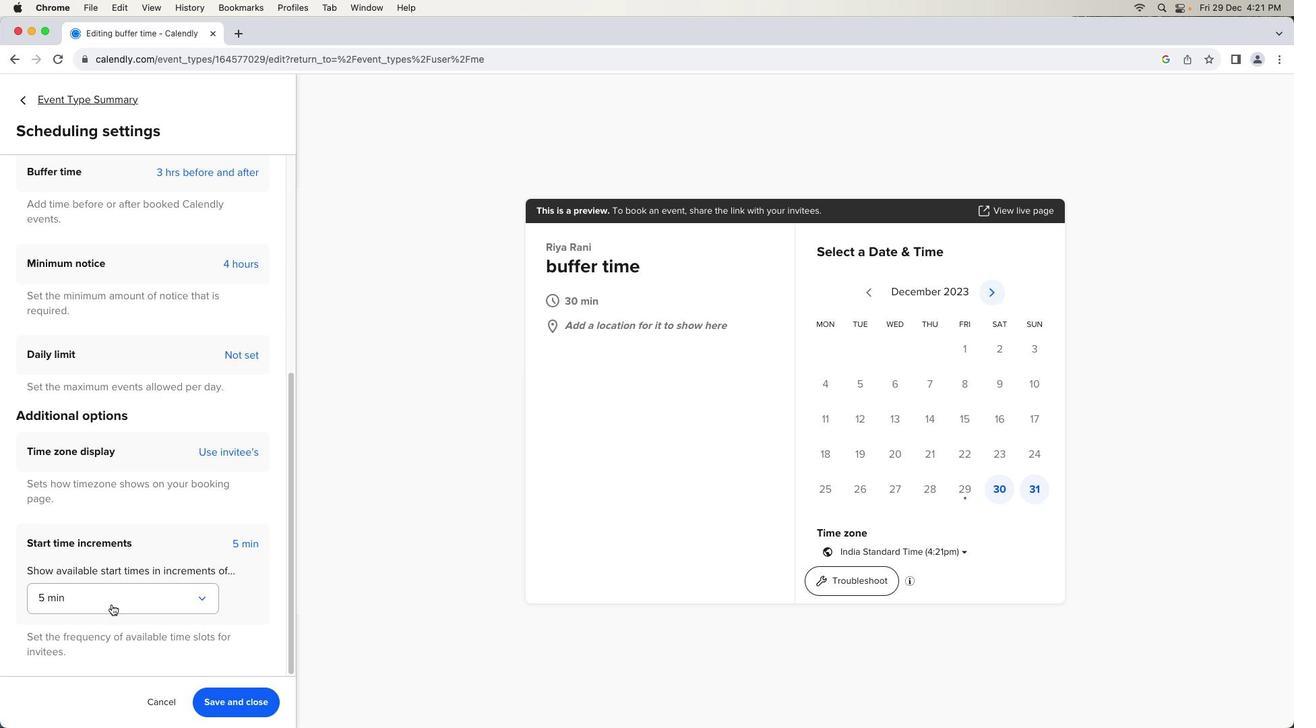 
Action: Mouse scrolled (111, 604) with delta (0, 0)
Screenshot: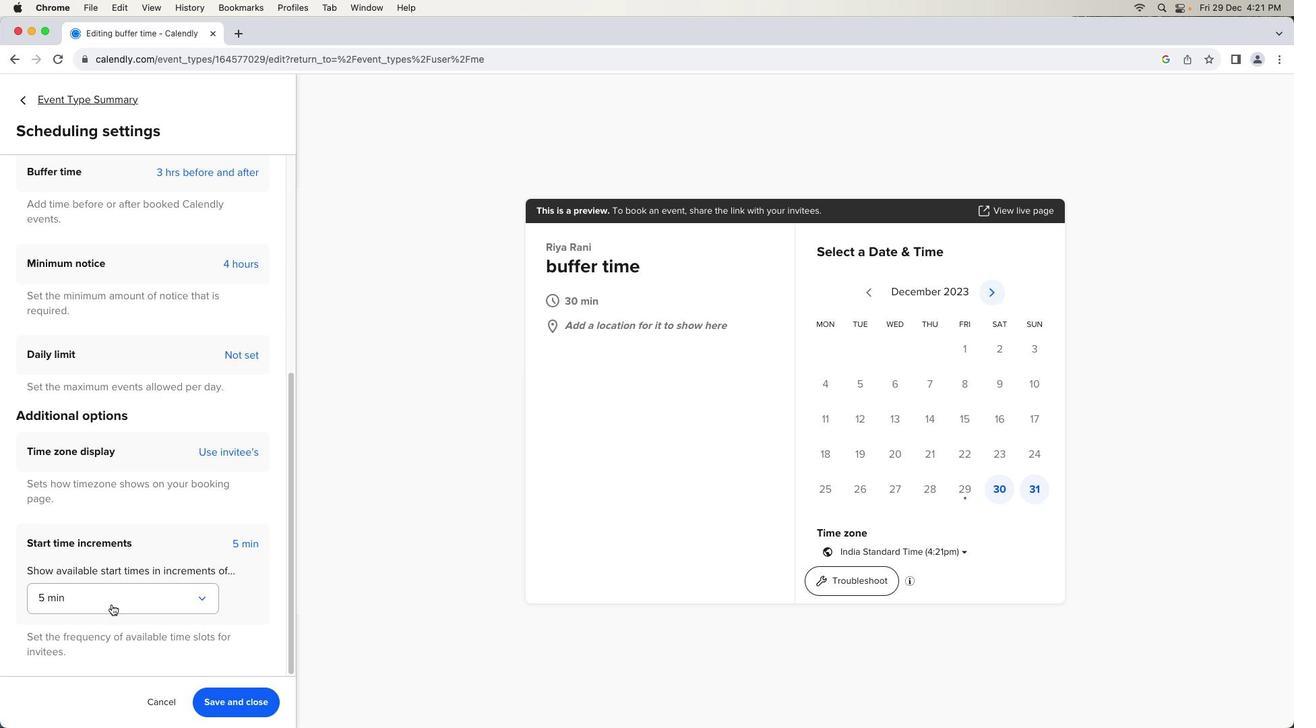 
Action: Mouse moved to (78, 600)
Screenshot: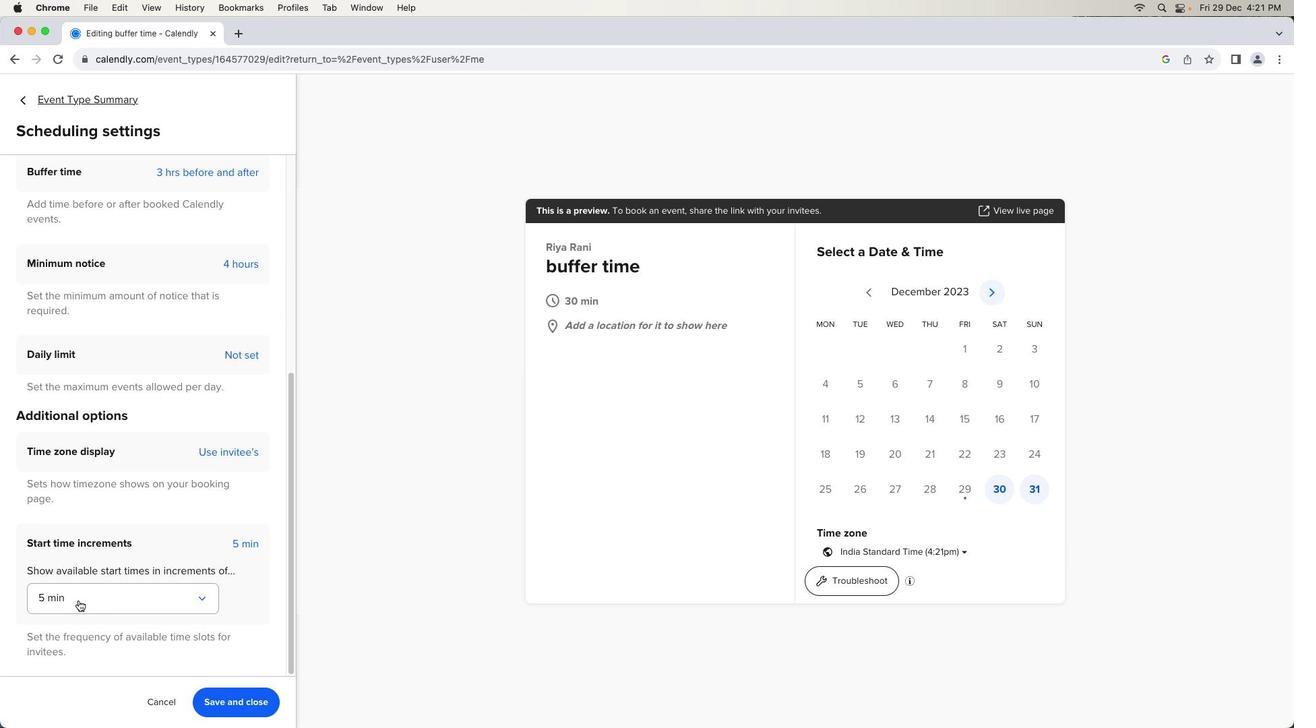 
Action: Mouse pressed left at (78, 600)
Screenshot: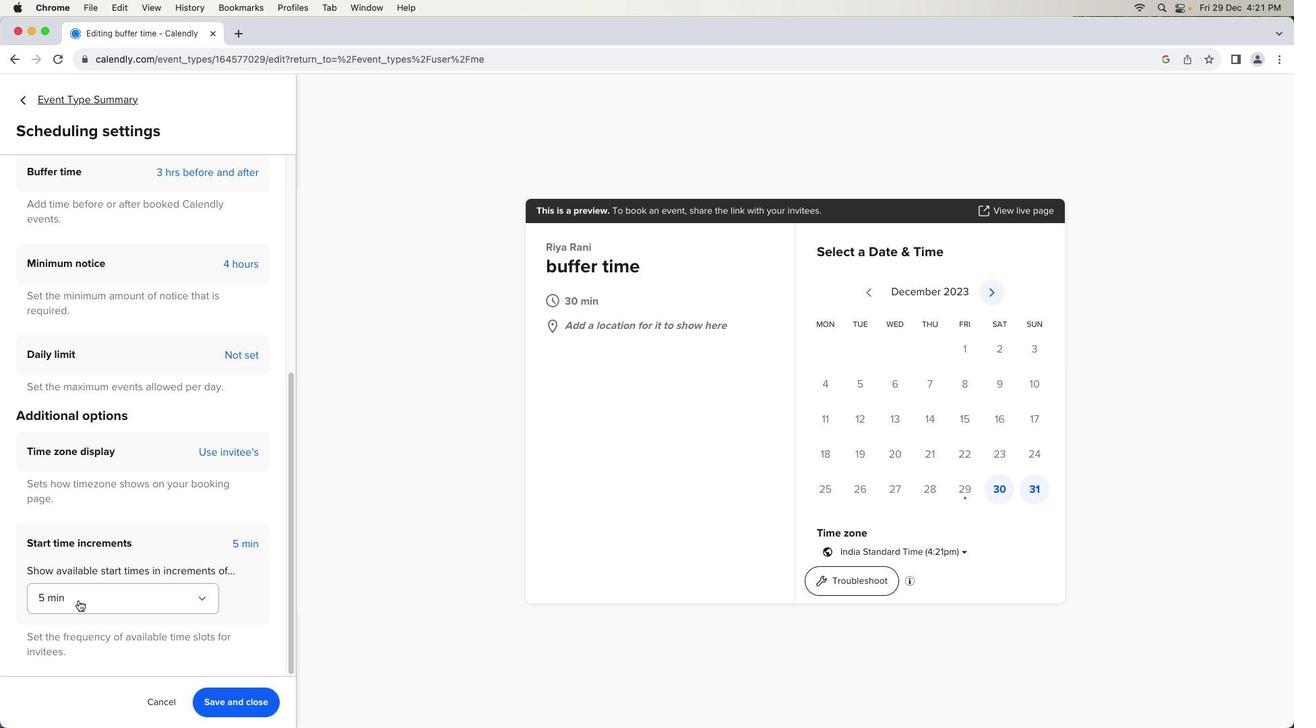 
Action: Mouse moved to (112, 638)
Screenshot: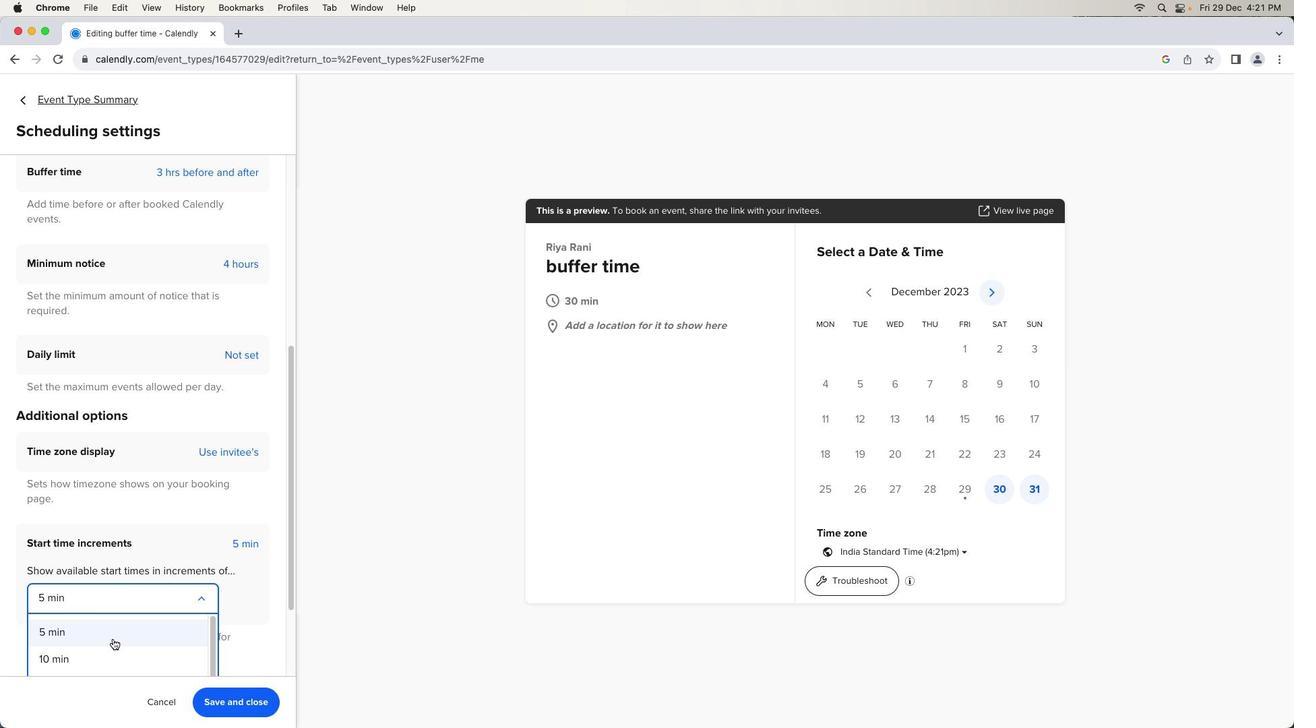 
Action: Mouse scrolled (112, 638) with delta (0, 0)
Screenshot: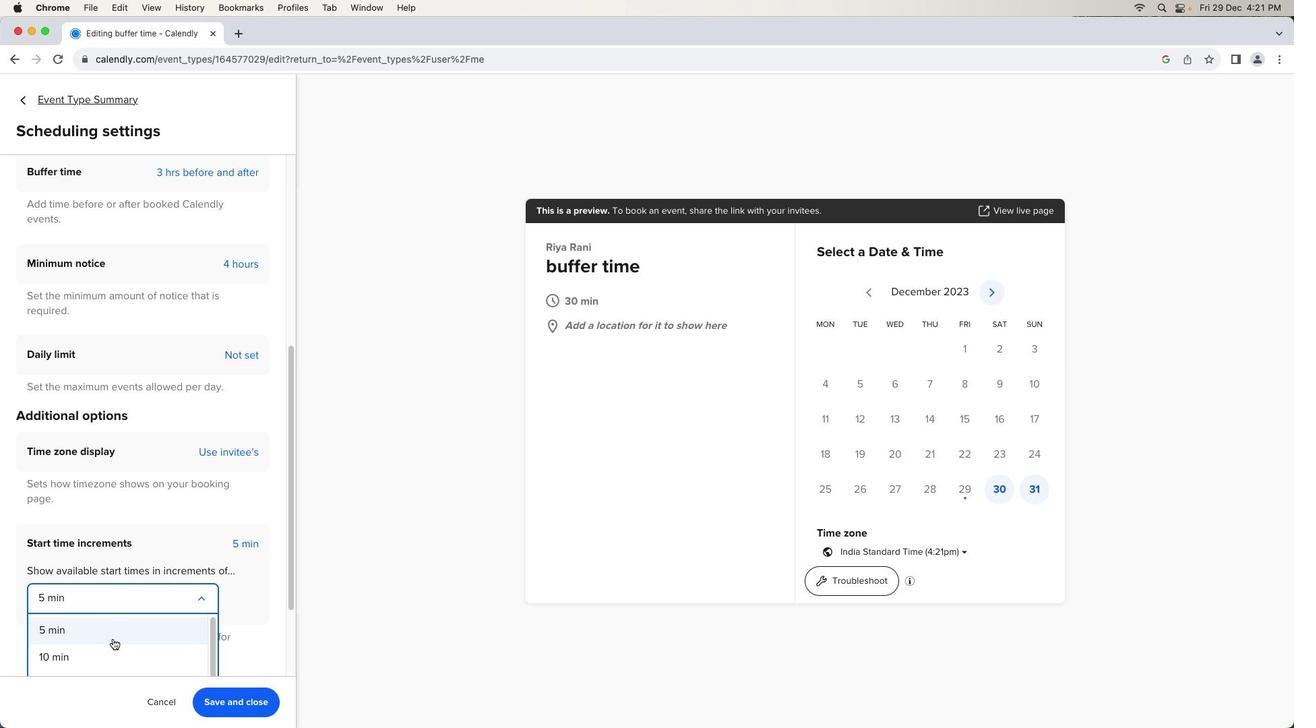 
Action: Mouse scrolled (112, 638) with delta (0, 0)
Screenshot: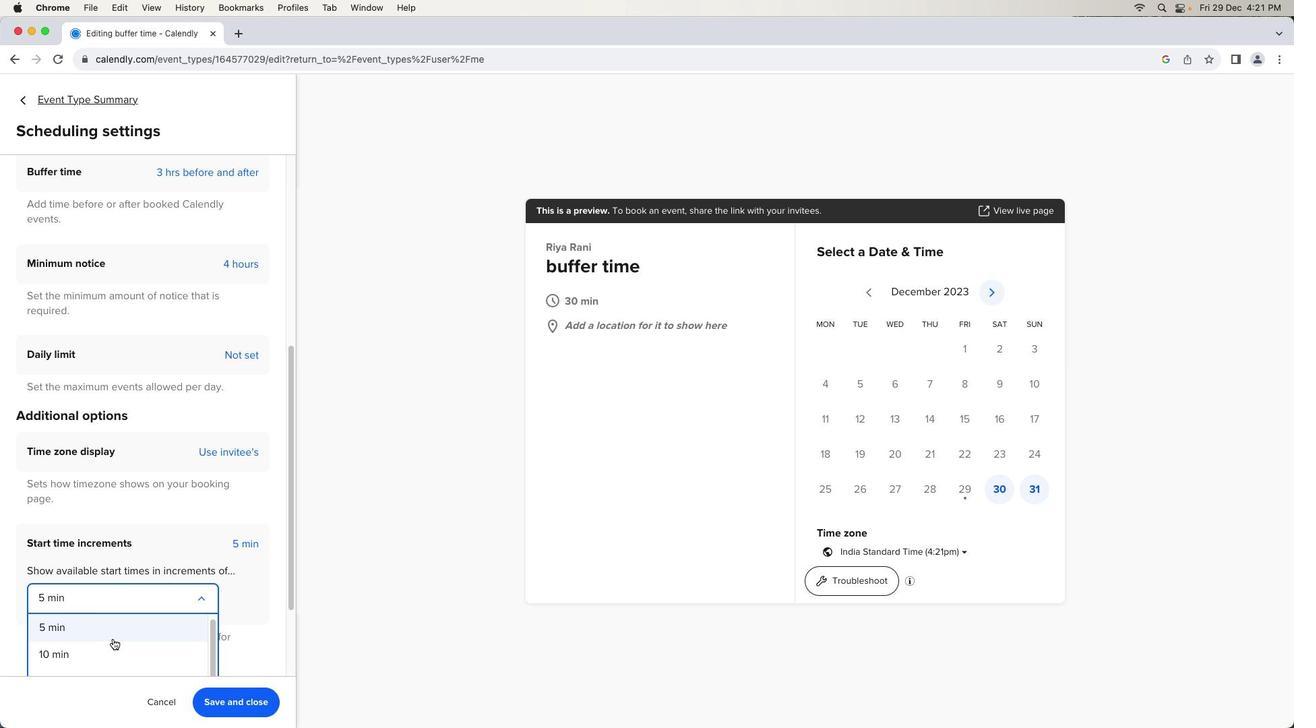 
Action: Mouse scrolled (112, 638) with delta (0, 0)
Screenshot: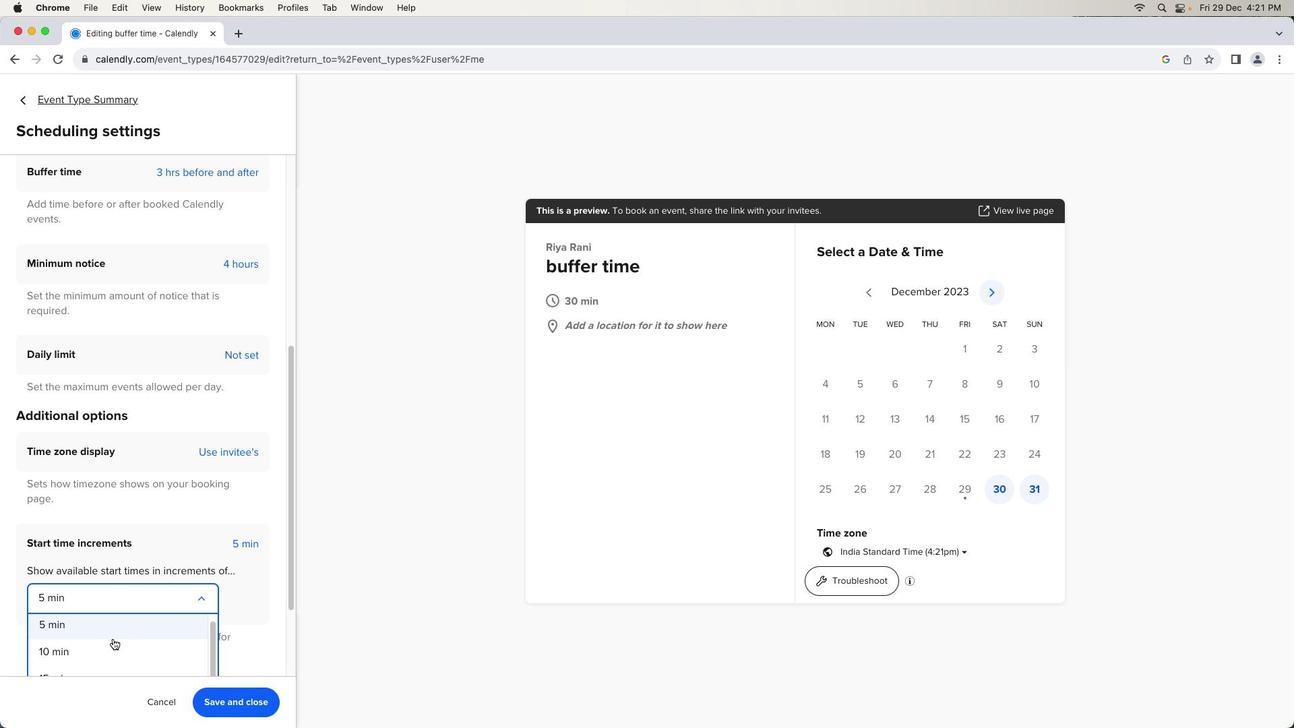 
Action: Mouse moved to (88, 644)
Screenshot: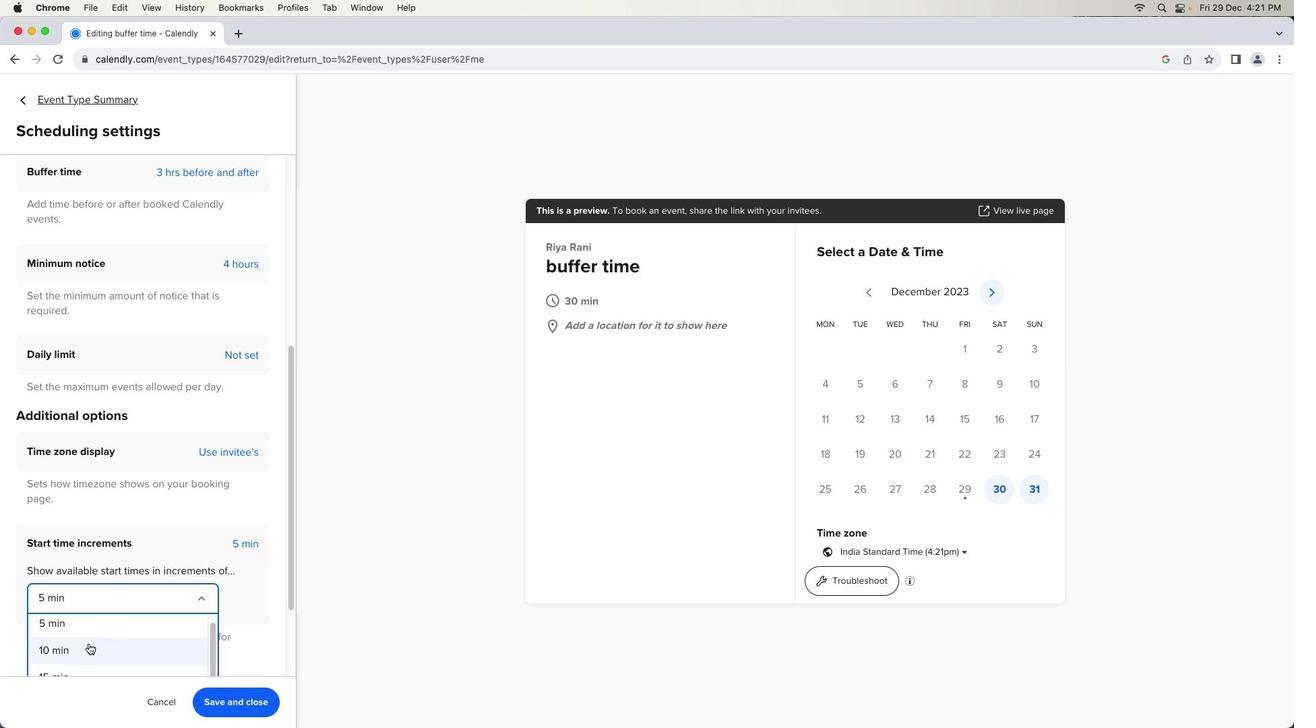 
Action: Mouse pressed left at (88, 644)
Screenshot: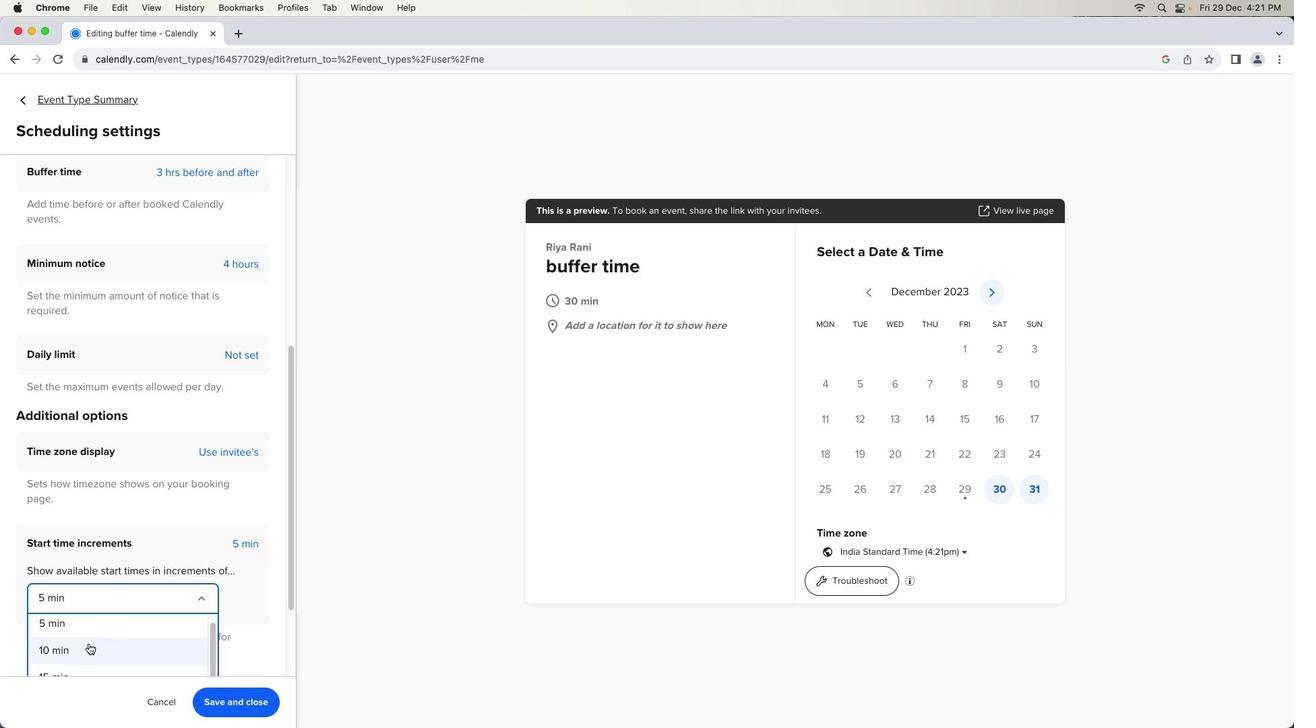 
Action: Mouse moved to (222, 702)
Screenshot: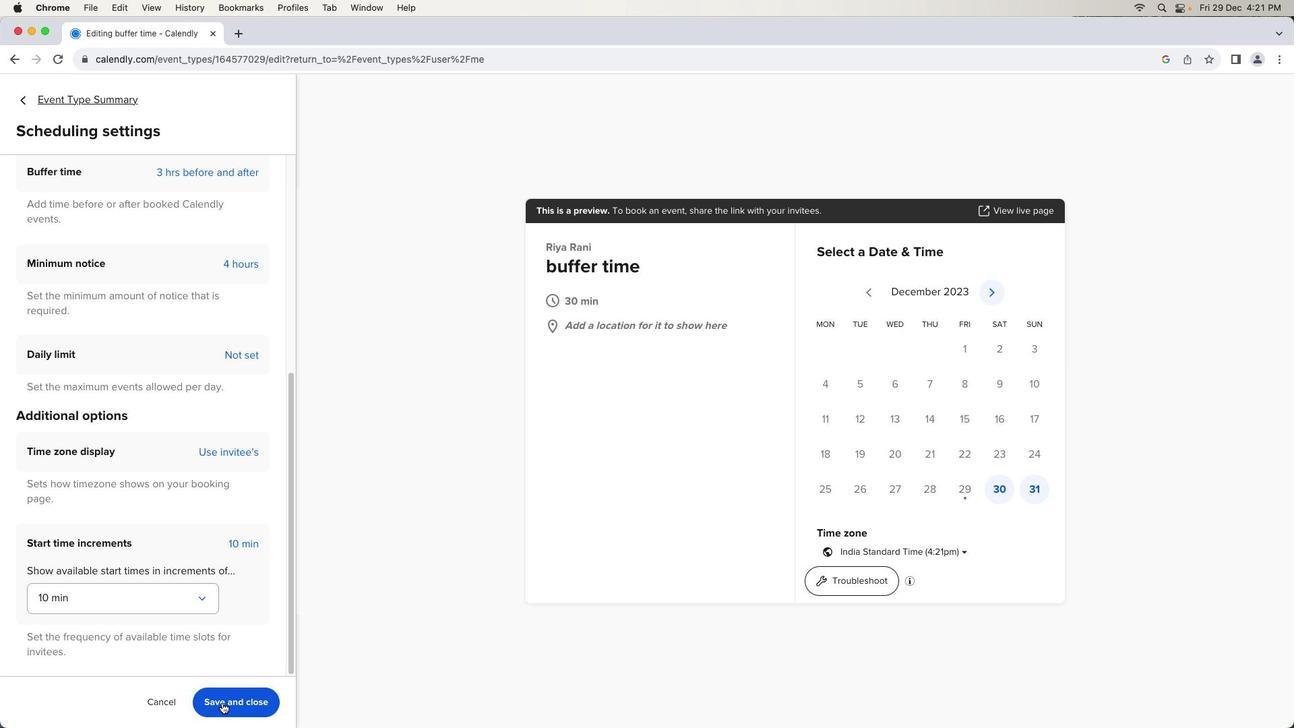 
Action: Mouse pressed left at (222, 702)
Screenshot: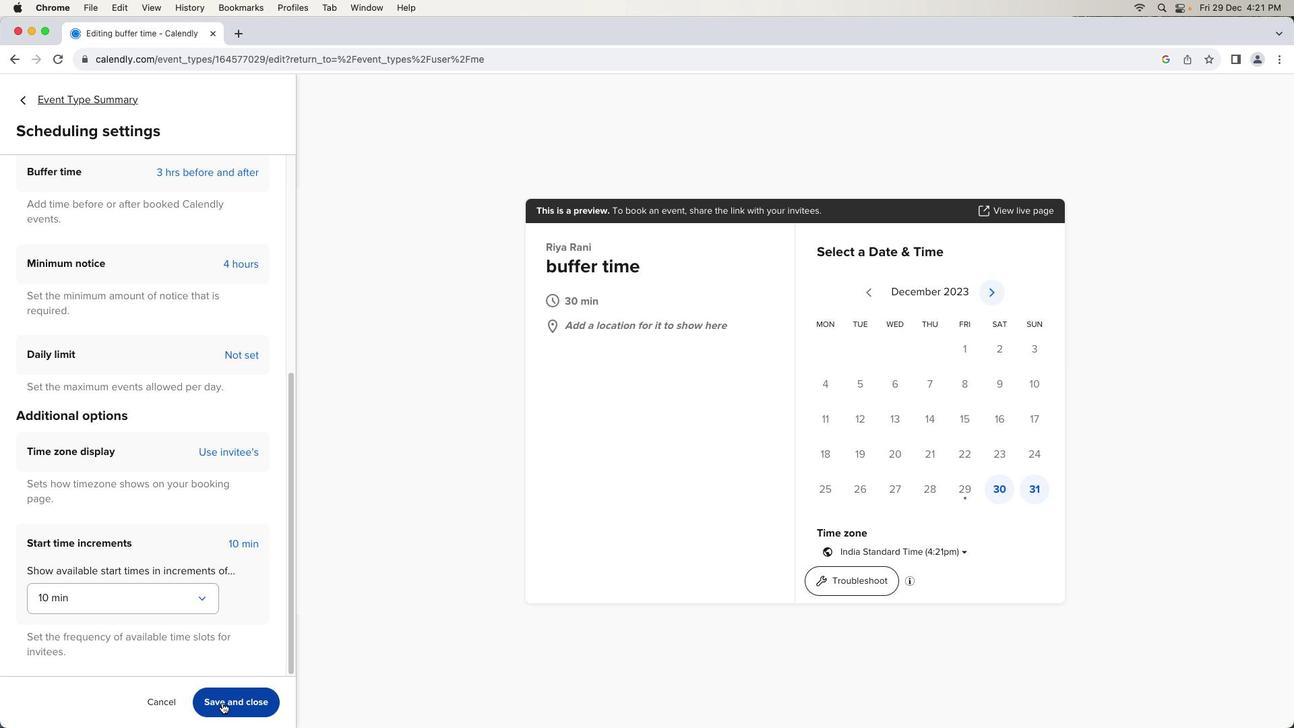 
Action: Mouse moved to (582, 619)
Screenshot: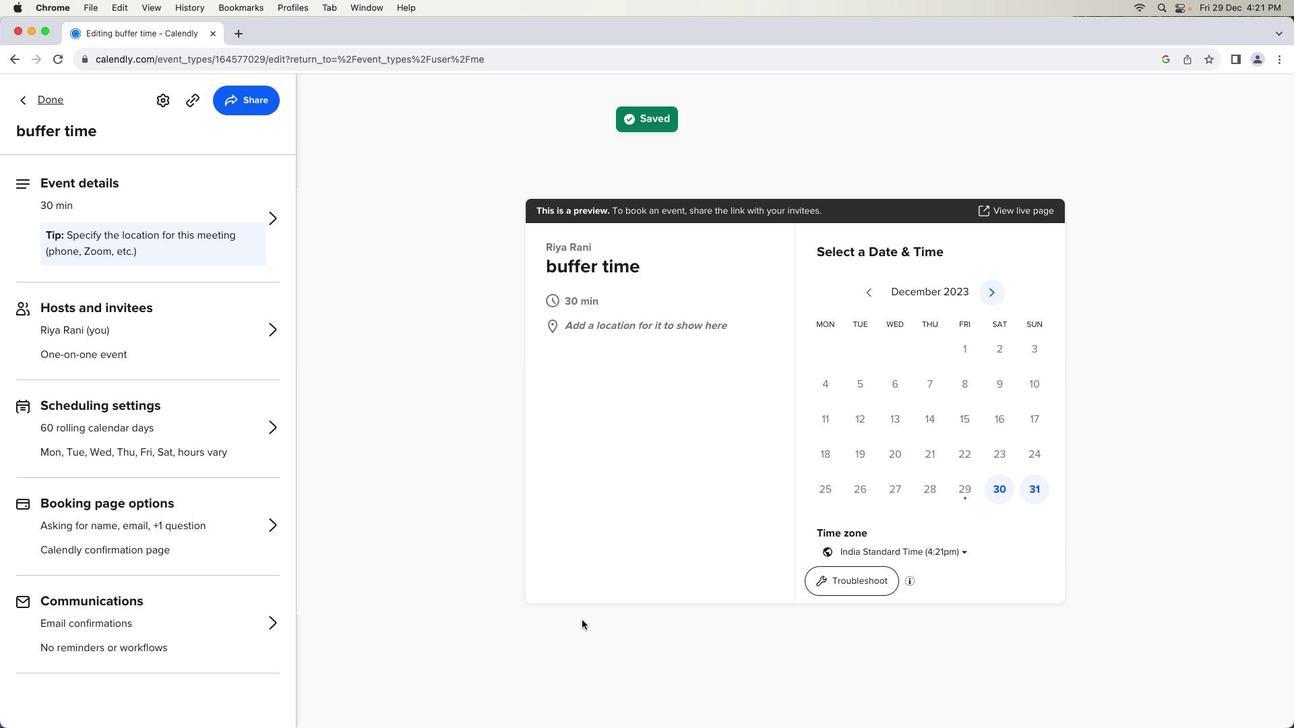 
